 Task: Play online Dominion games in very easy mode.
Action: Mouse moved to (147, 220)
Screenshot: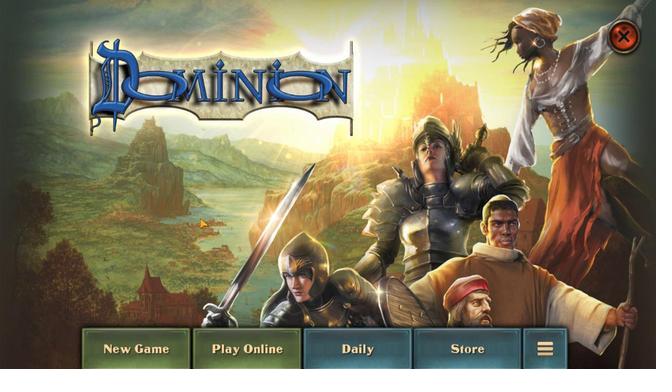 
Action: Mouse pressed left at (147, 220)
Screenshot: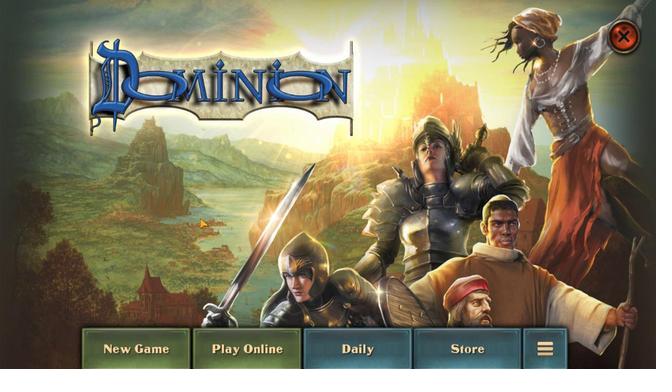 
Action: Mouse moved to (402, 295)
Screenshot: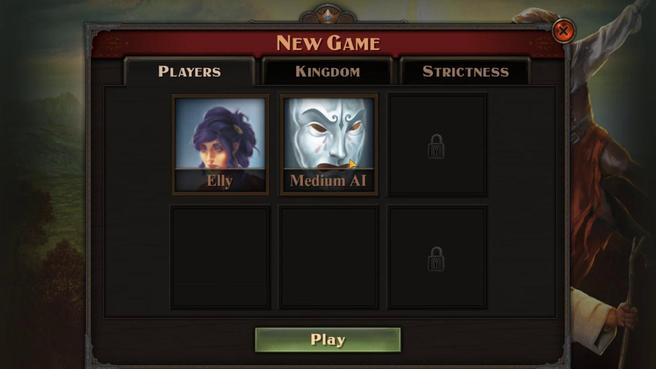 
Action: Mouse pressed left at (402, 295)
Screenshot: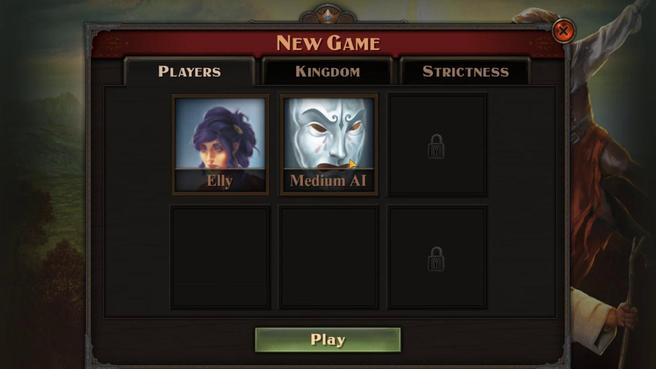 
Action: Mouse moved to (243, 290)
Screenshot: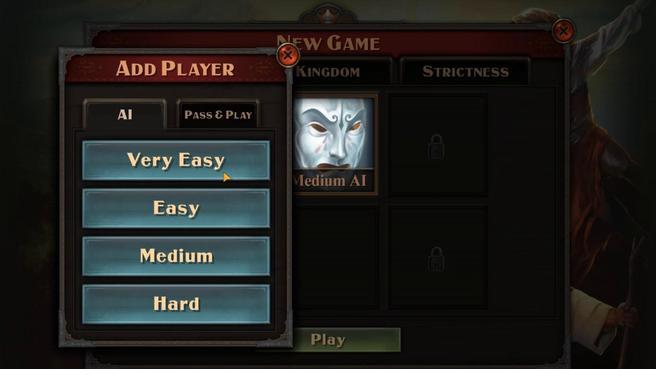
Action: Mouse pressed left at (243, 290)
Screenshot: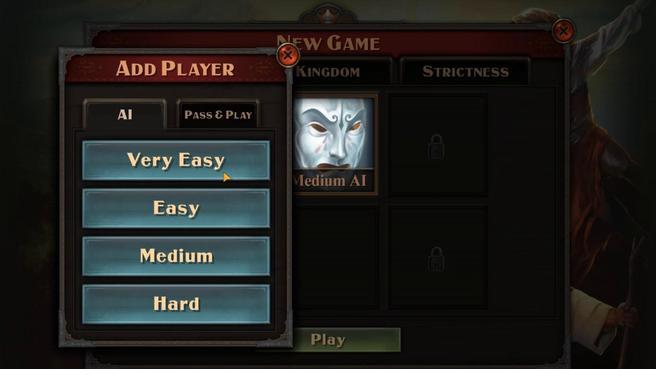 
Action: Mouse moved to (364, 224)
Screenshot: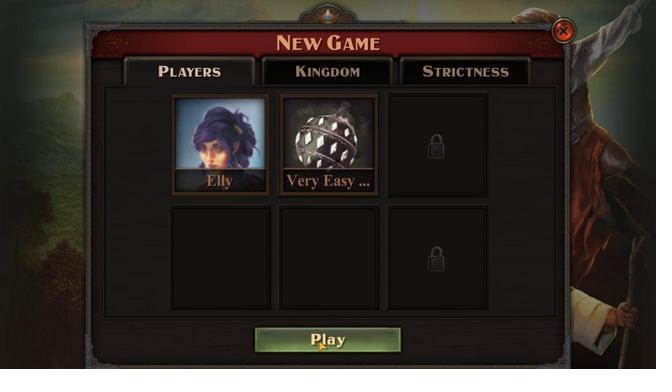 
Action: Mouse pressed left at (364, 224)
Screenshot: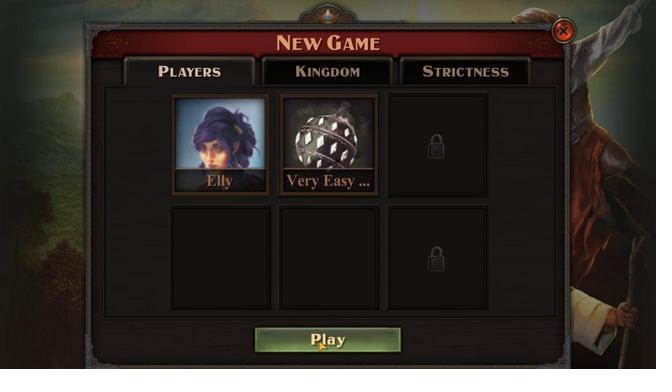 
Action: Mouse moved to (331, 230)
Screenshot: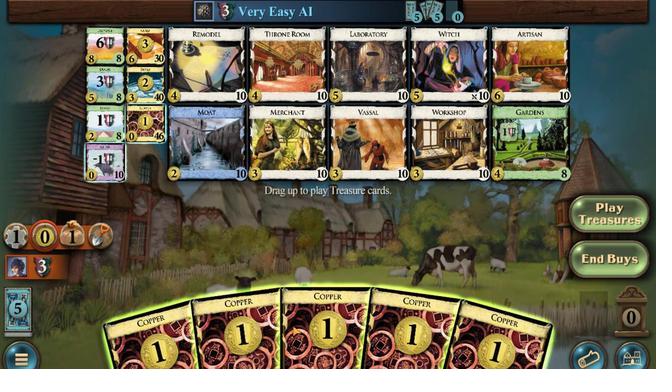 
Action: Mouse pressed left at (331, 230)
Screenshot: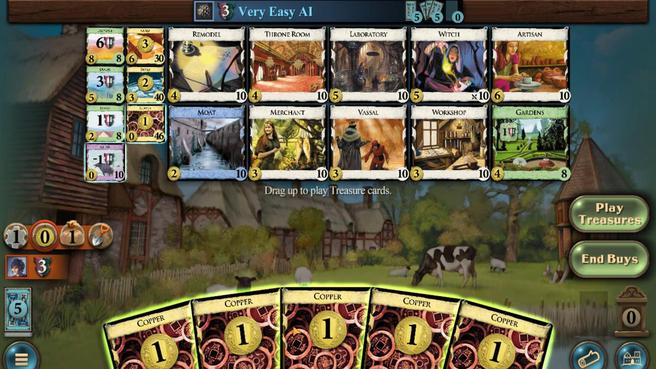 
Action: Mouse moved to (299, 227)
Screenshot: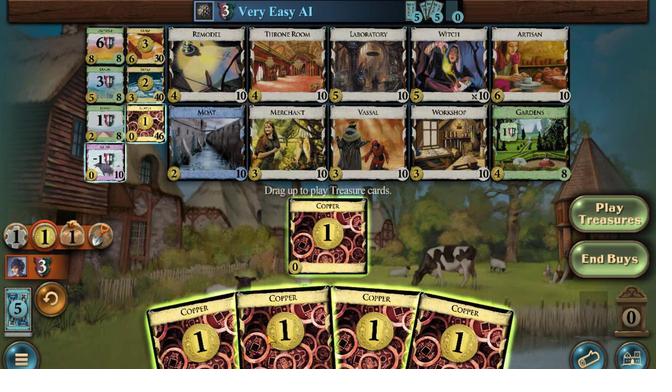 
Action: Mouse pressed left at (299, 227)
Screenshot: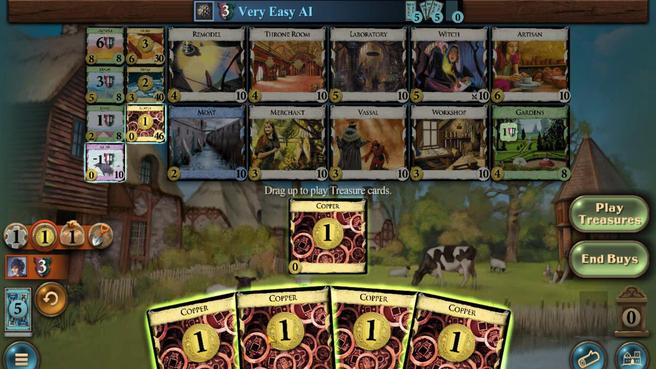 
Action: Mouse moved to (270, 227)
Screenshot: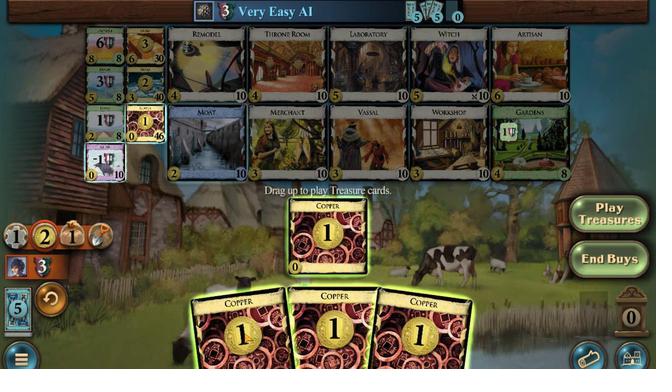 
Action: Mouse pressed left at (270, 227)
Screenshot: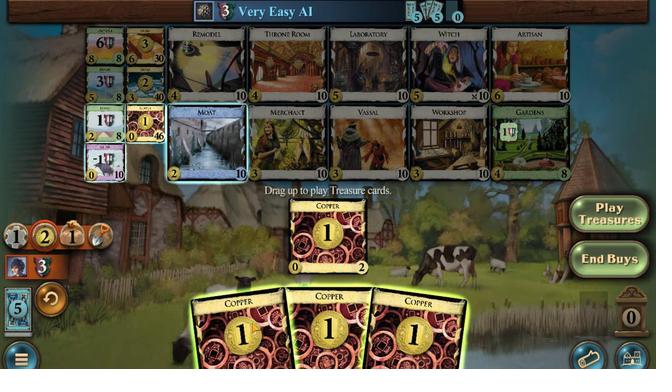 
Action: Mouse moved to (422, 305)
Screenshot: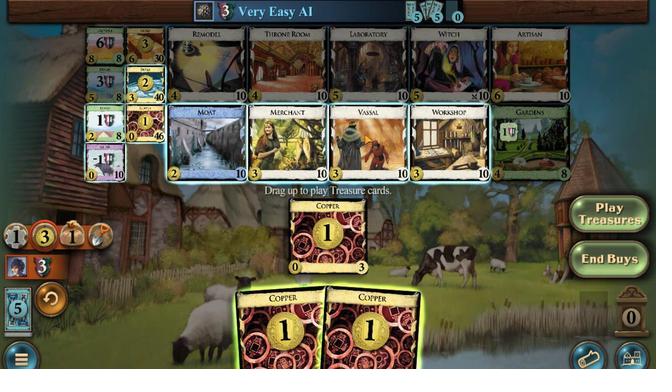 
Action: Mouse pressed left at (422, 305)
Screenshot: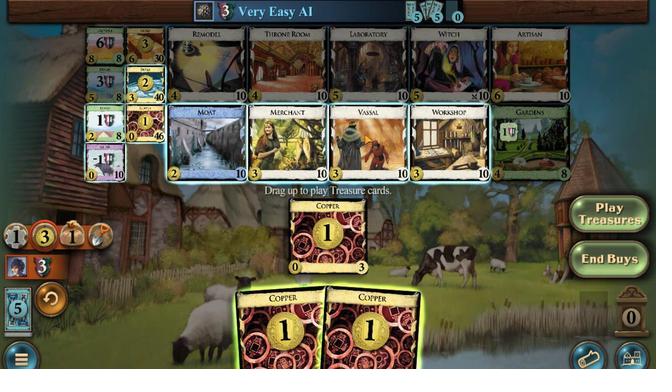 
Action: Mouse moved to (241, 232)
Screenshot: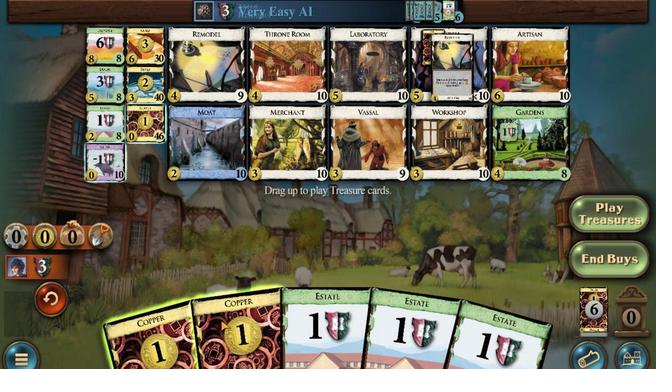 
Action: Mouse pressed left at (241, 232)
Screenshot: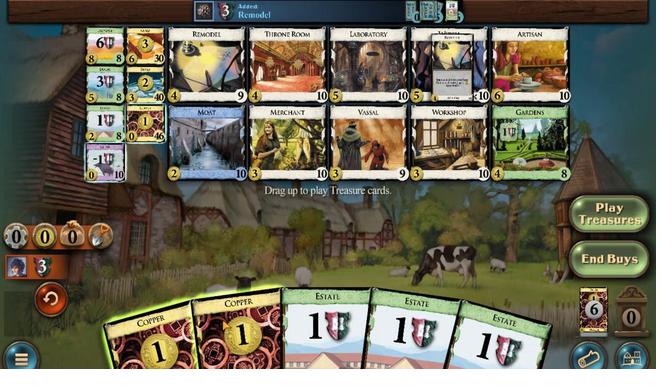 
Action: Mouse moved to (205, 219)
Screenshot: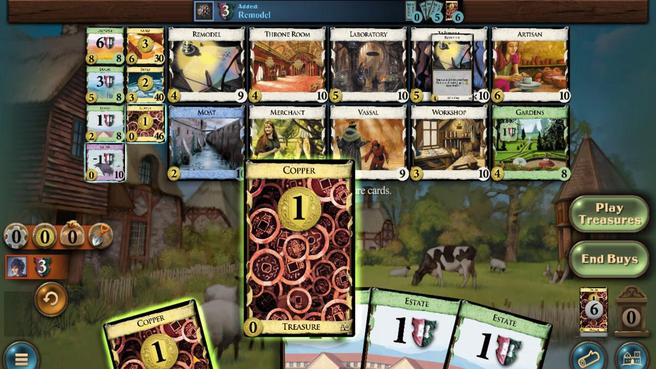 
Action: Mouse pressed left at (205, 219)
Screenshot: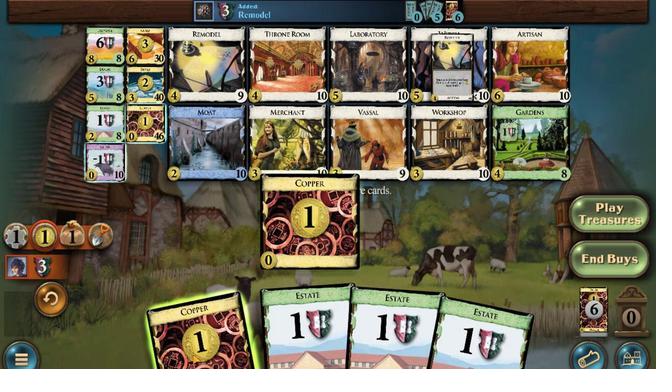 
Action: Mouse moved to (260, 297)
Screenshot: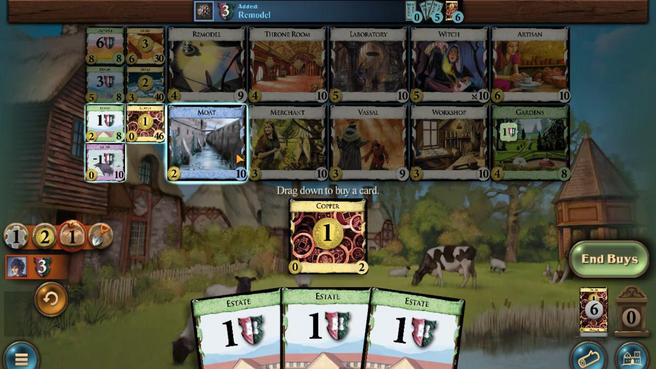 
Action: Mouse pressed left at (260, 297)
Screenshot: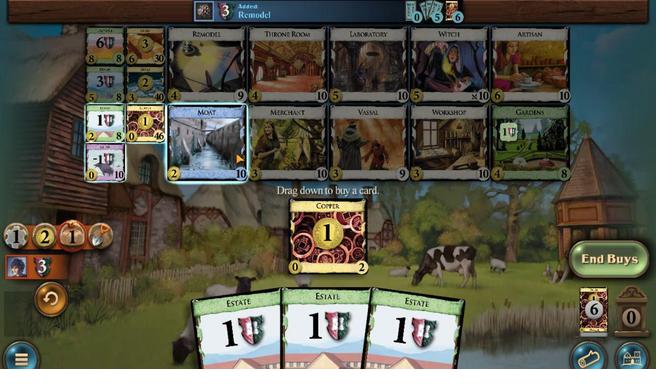 
Action: Mouse moved to (334, 218)
Screenshot: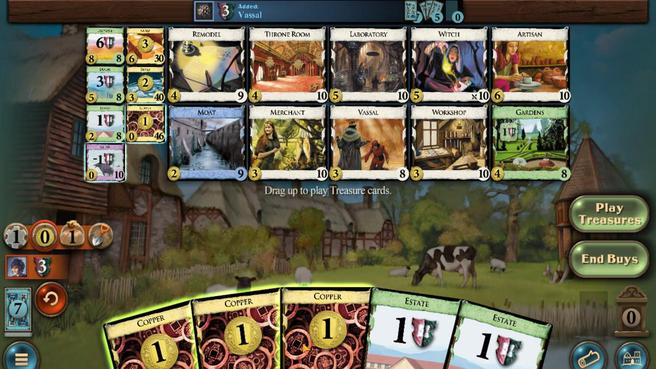 
Action: Mouse pressed left at (334, 218)
Screenshot: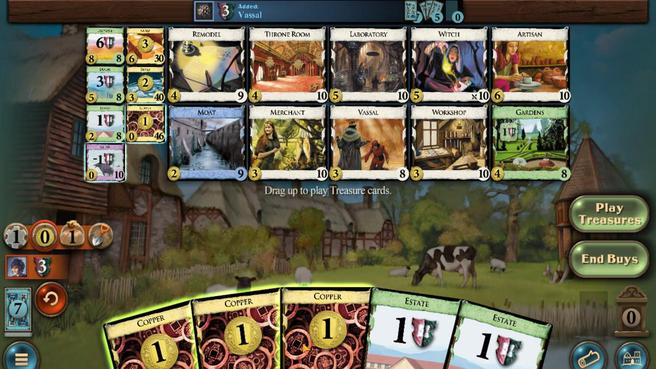 
Action: Mouse moved to (320, 226)
Screenshot: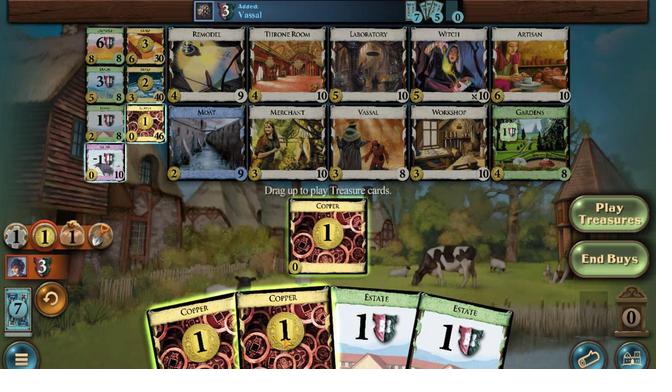 
Action: Mouse pressed left at (320, 226)
Screenshot: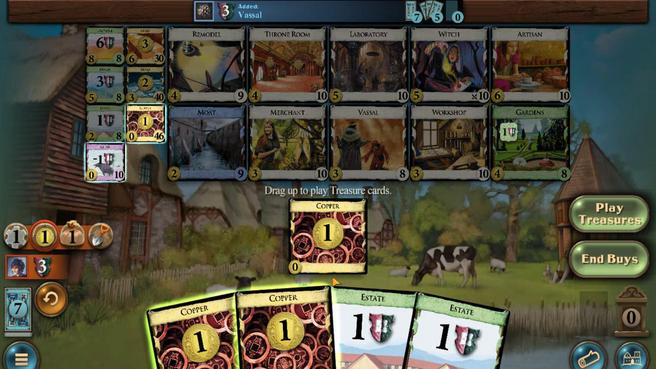 
Action: Mouse moved to (244, 221)
Screenshot: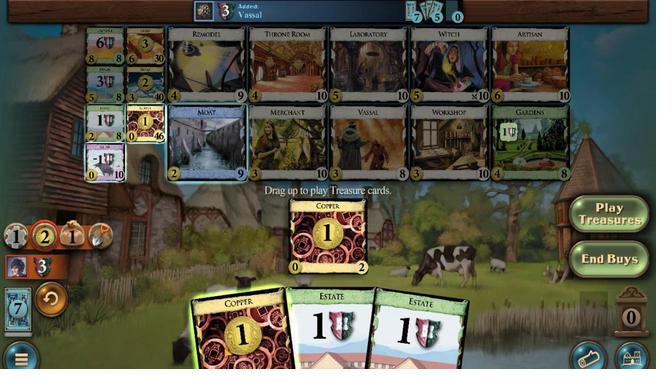 
Action: Mouse pressed left at (244, 221)
Screenshot: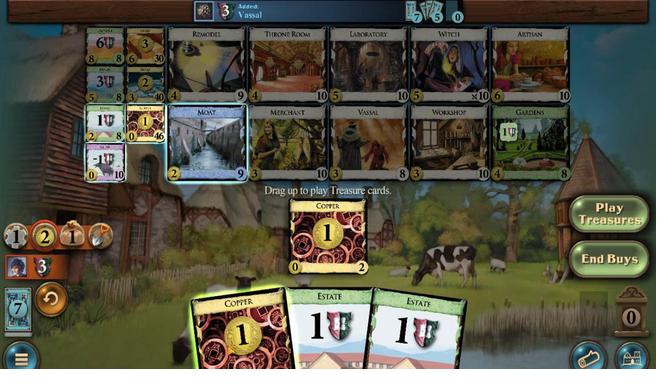 
Action: Mouse moved to (424, 304)
Screenshot: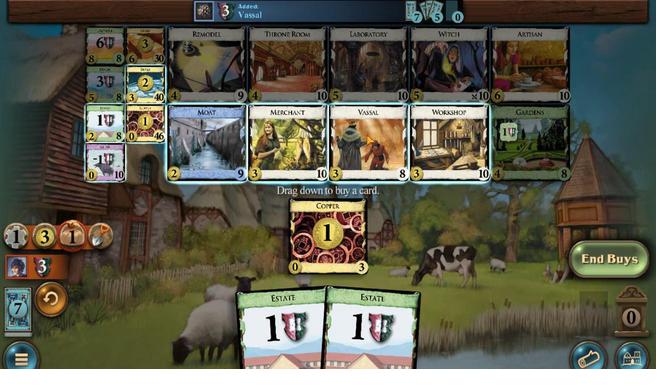 
Action: Mouse pressed left at (424, 304)
Screenshot: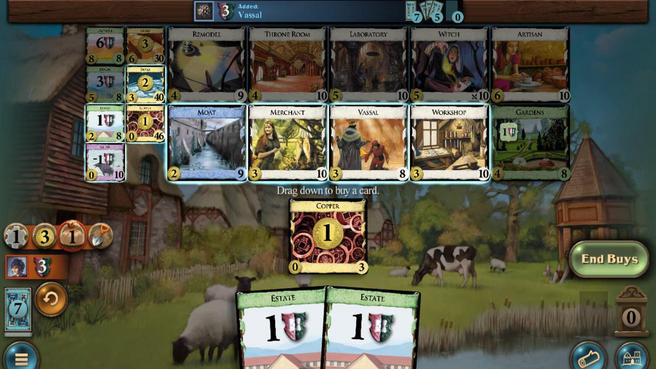 
Action: Mouse moved to (215, 229)
Screenshot: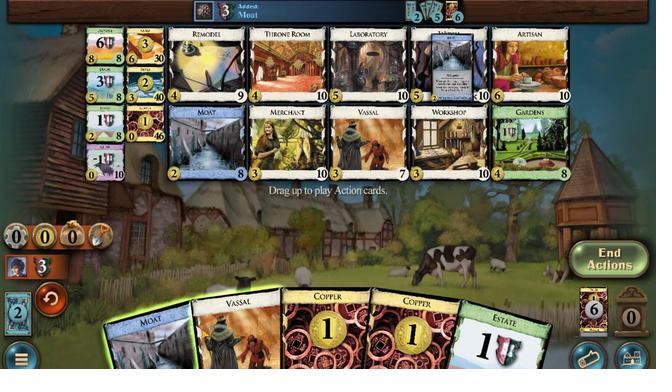 
Action: Mouse pressed left at (215, 229)
Screenshot: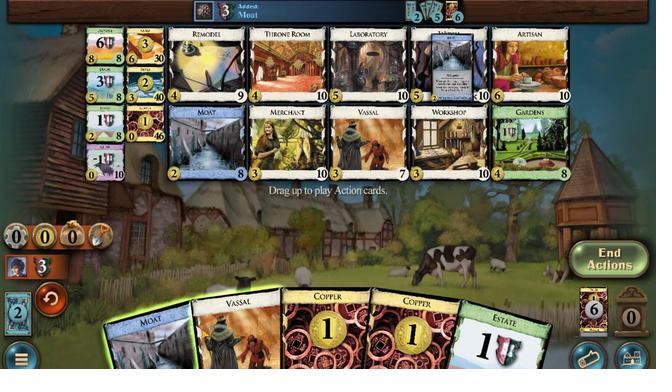 
Action: Mouse moved to (287, 227)
Screenshot: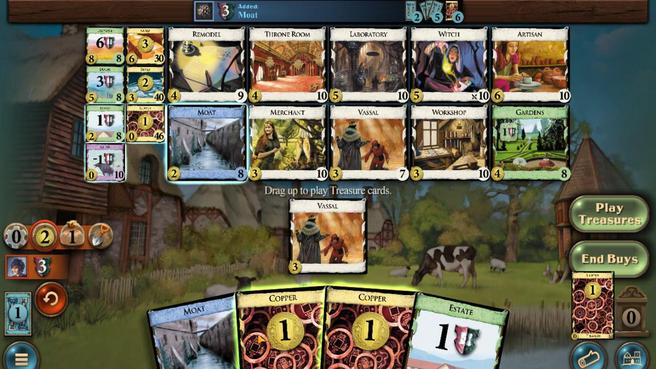 
Action: Mouse pressed left at (287, 227)
Screenshot: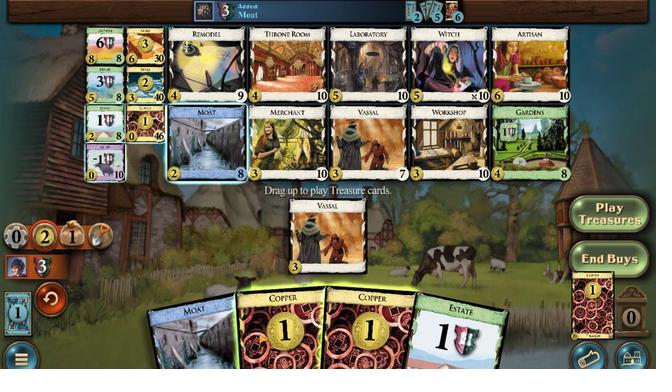 
Action: Mouse moved to (367, 227)
Screenshot: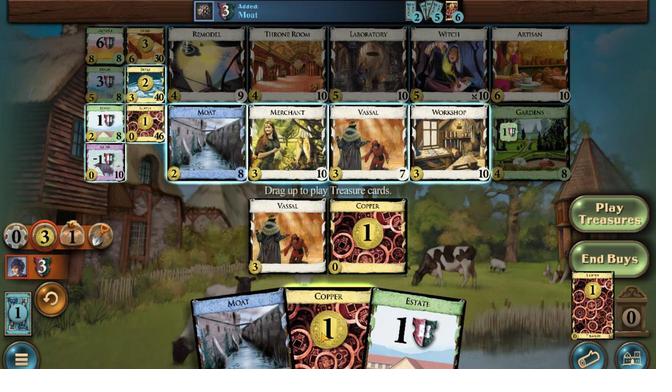 
Action: Mouse pressed left at (367, 227)
Screenshot: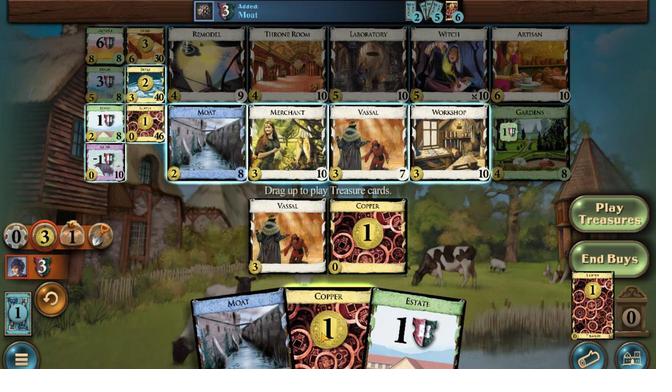 
Action: Mouse moved to (519, 304)
Screenshot: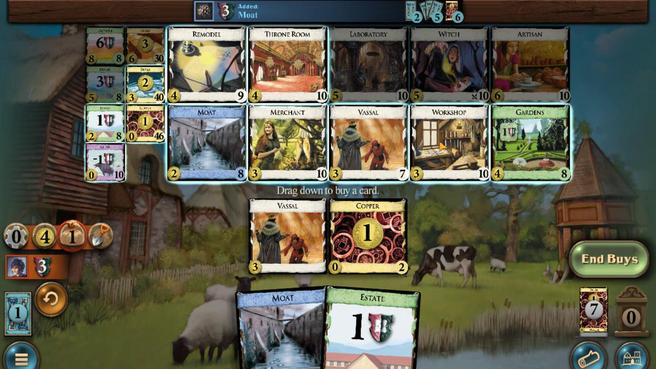 
Action: Mouse pressed left at (519, 304)
Screenshot: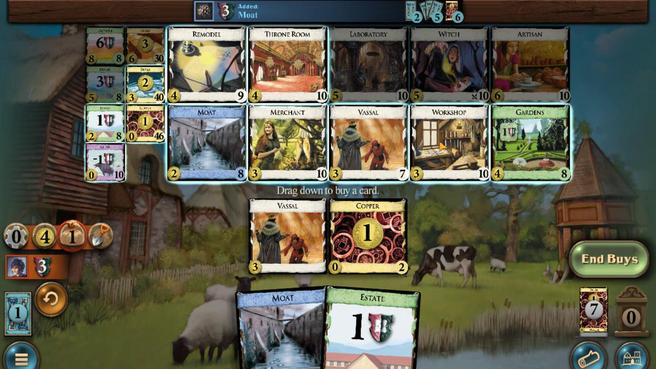 
Action: Mouse moved to (222, 224)
Screenshot: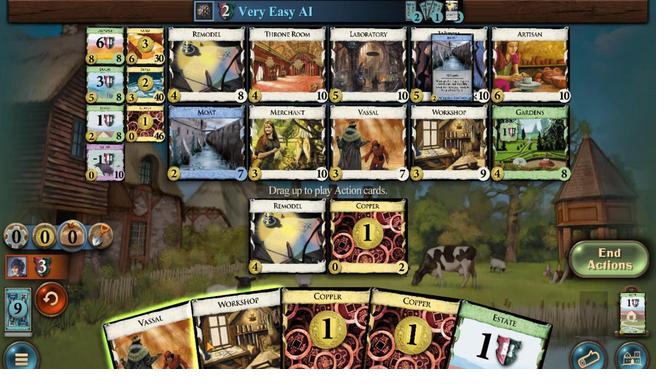 
Action: Mouse pressed left at (222, 224)
Screenshot: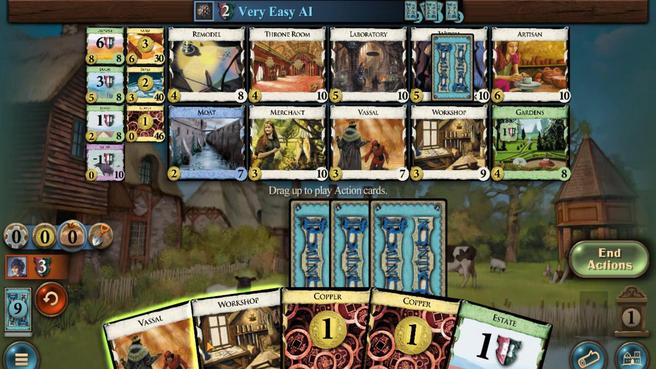 
Action: Mouse moved to (230, 335)
Screenshot: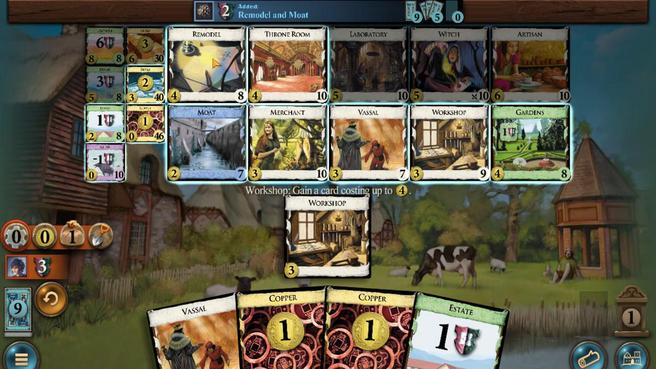 
Action: Mouse pressed left at (230, 335)
Screenshot: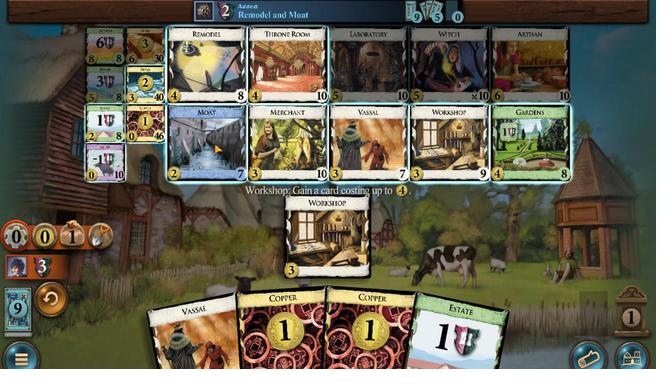
Action: Mouse moved to (304, 217)
Screenshot: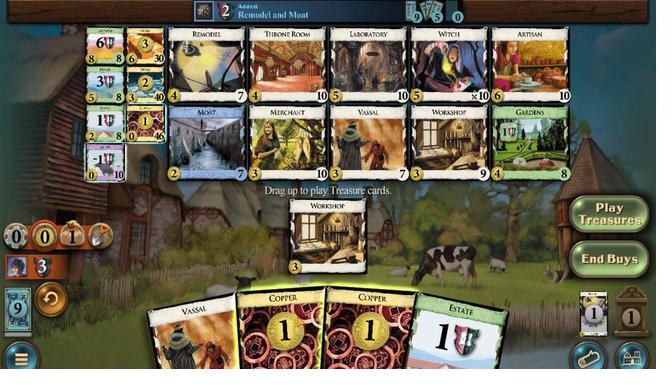 
Action: Mouse pressed left at (304, 217)
Screenshot: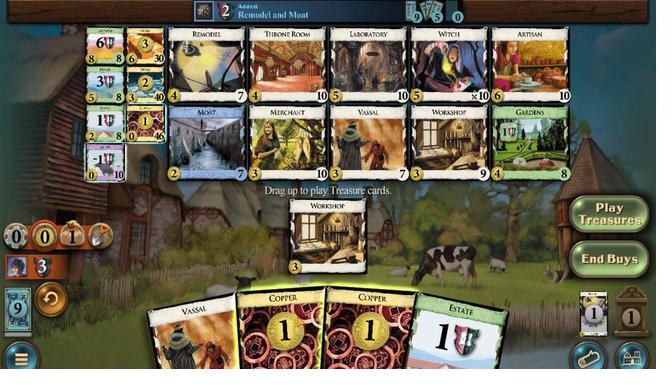 
Action: Mouse moved to (406, 214)
Screenshot: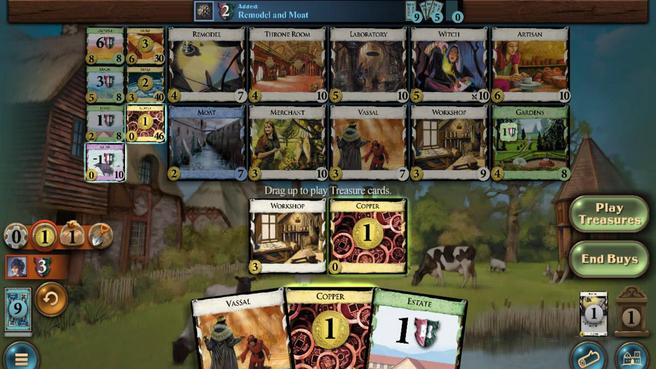 
Action: Mouse pressed left at (406, 214)
Screenshot: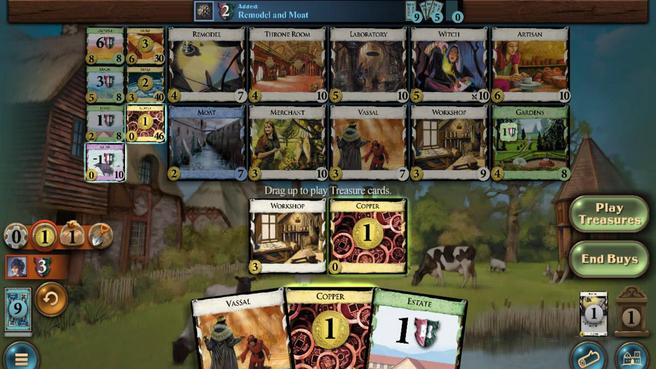 
Action: Mouse moved to (255, 301)
Screenshot: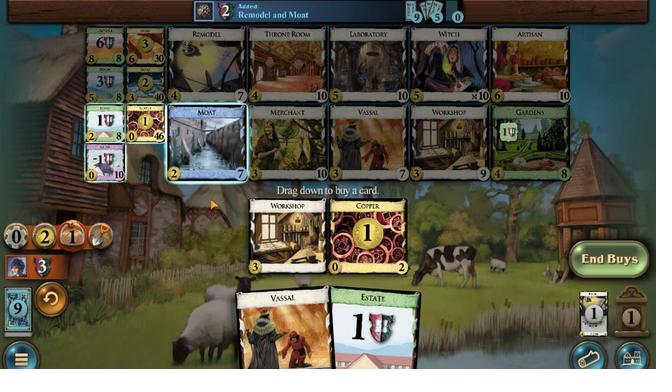 
Action: Mouse pressed left at (255, 301)
Screenshot: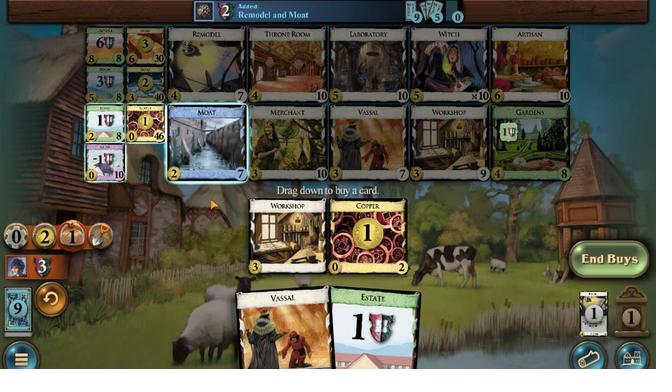 
Action: Mouse moved to (212, 308)
Screenshot: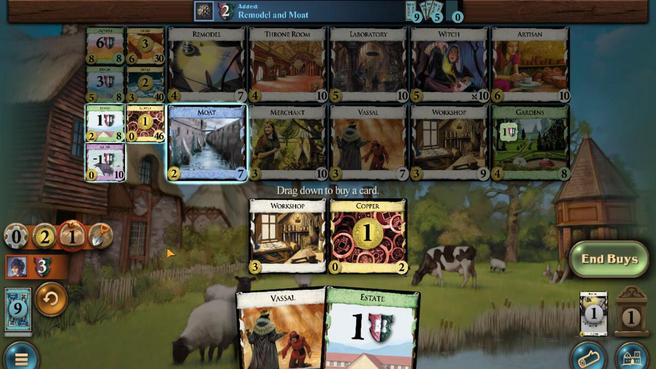 
Action: Mouse pressed left at (212, 308)
Screenshot: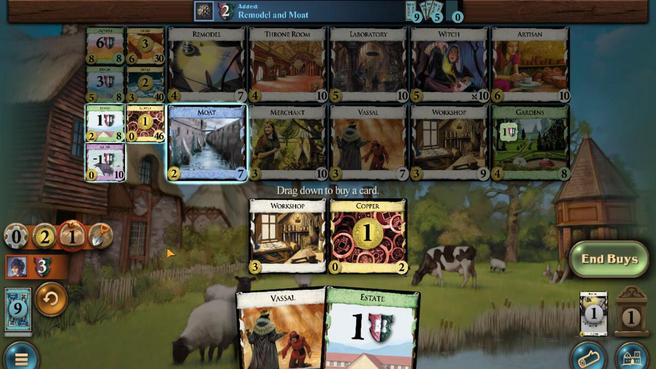 
Action: Mouse moved to (179, 225)
Screenshot: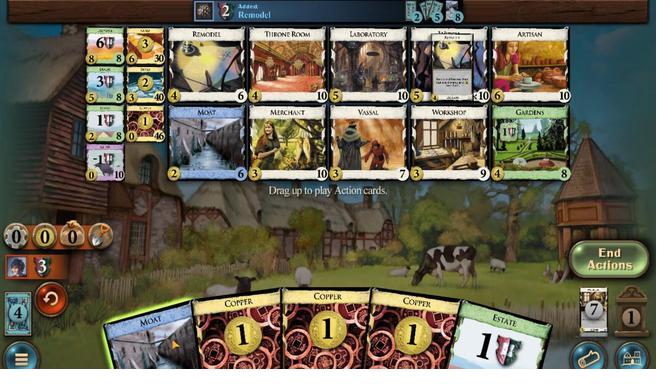 
Action: Mouse pressed left at (179, 225)
Screenshot: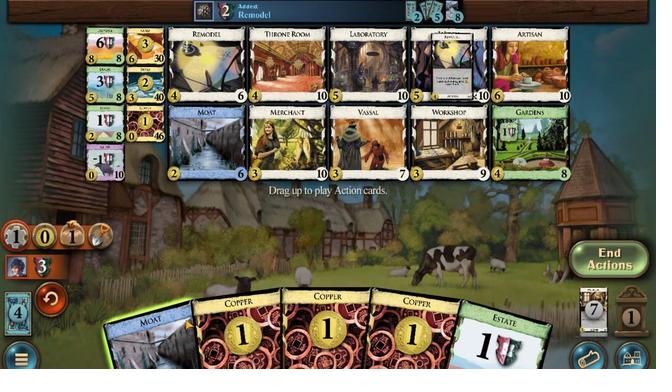 
Action: Mouse moved to (357, 223)
Screenshot: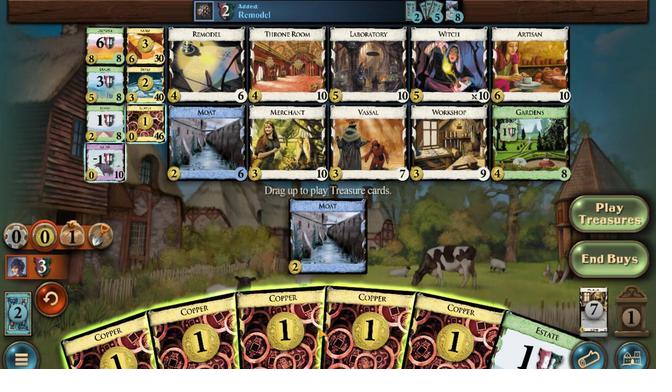 
Action: Mouse pressed left at (356, 223)
Screenshot: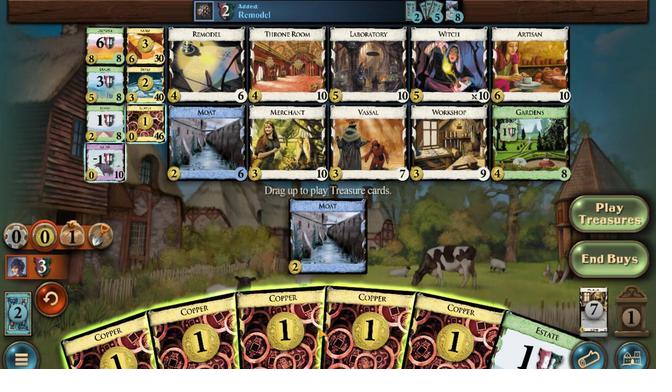 
Action: Mouse moved to (399, 236)
Screenshot: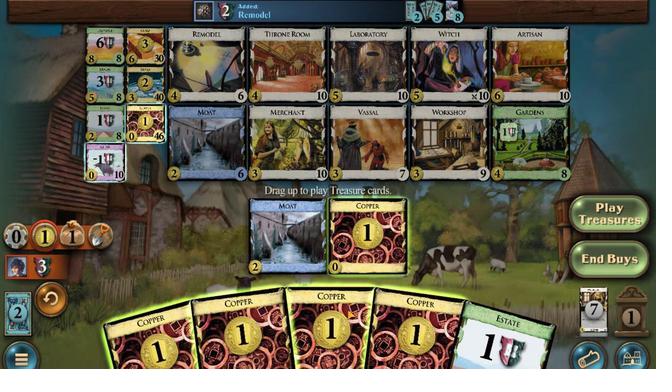 
Action: Mouse pressed left at (399, 236)
Screenshot: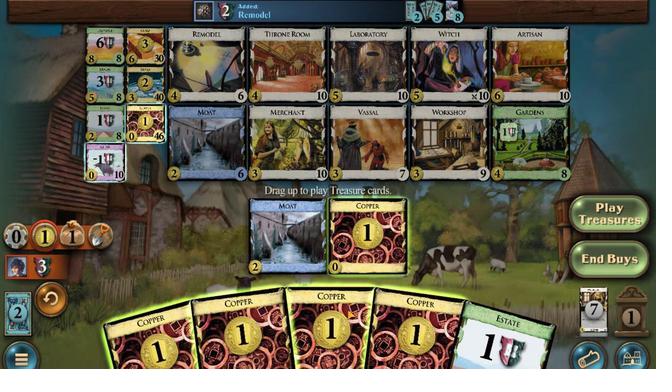 
Action: Mouse moved to (341, 216)
Screenshot: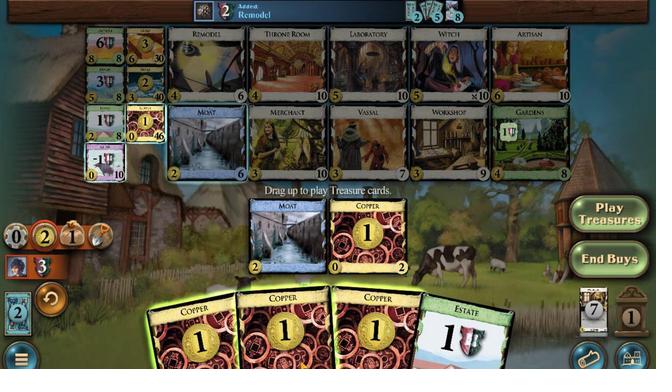
Action: Mouse pressed left at (341, 216)
Screenshot: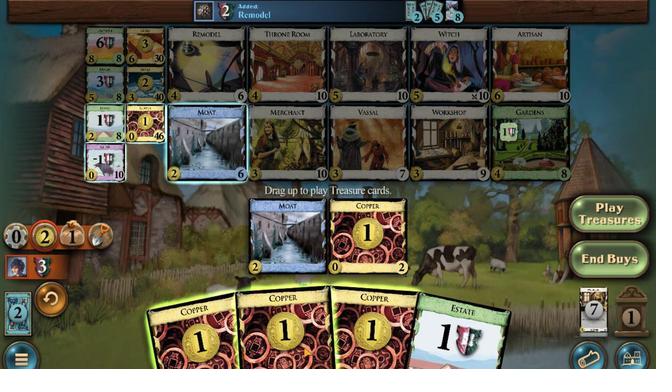 
Action: Mouse moved to (280, 230)
Screenshot: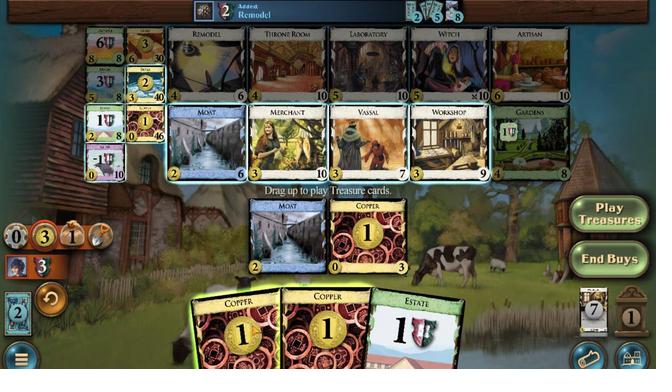 
Action: Mouse pressed left at (280, 230)
Screenshot: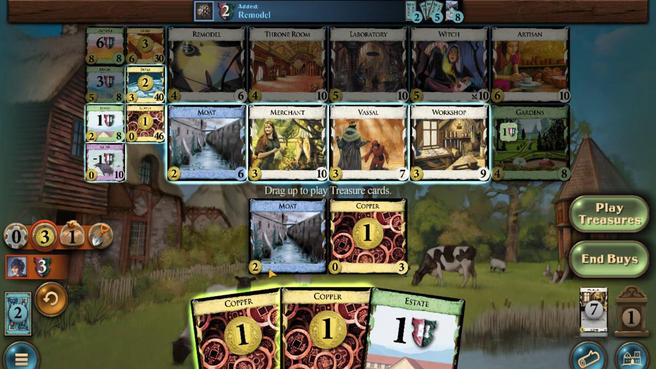 
Action: Mouse moved to (433, 305)
Screenshot: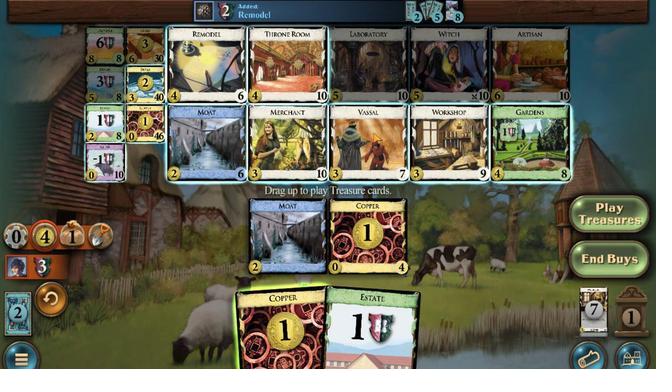 
Action: Mouse pressed left at (433, 305)
Screenshot: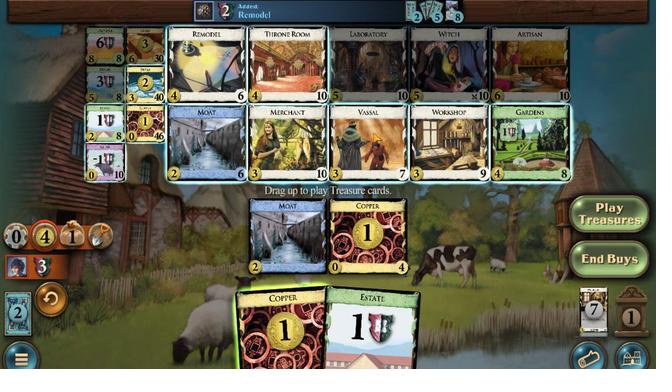 
Action: Mouse moved to (158, 221)
Screenshot: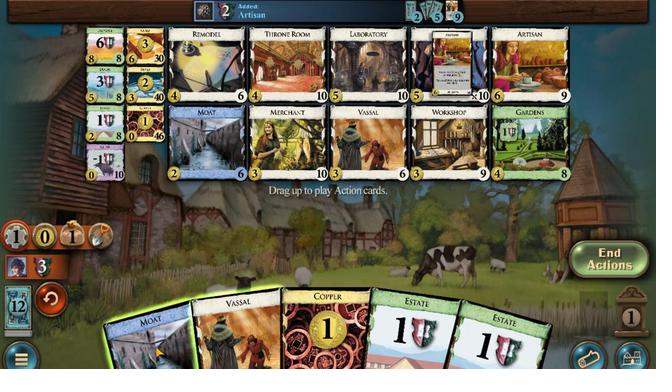 
Action: Mouse pressed left at (158, 221)
Screenshot: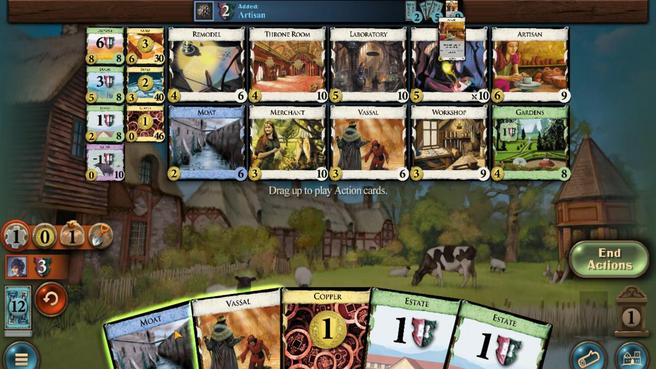 
Action: Mouse moved to (208, 228)
Screenshot: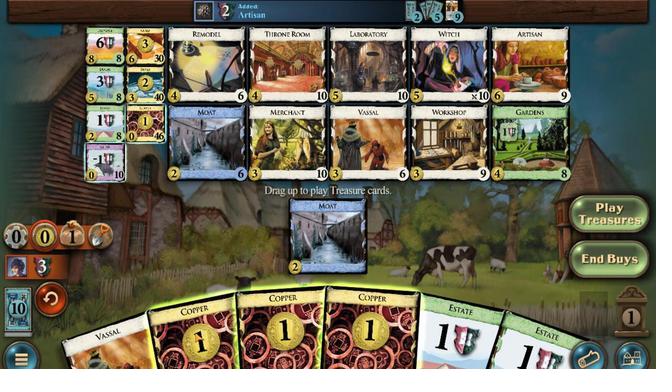 
Action: Mouse pressed left at (208, 228)
Screenshot: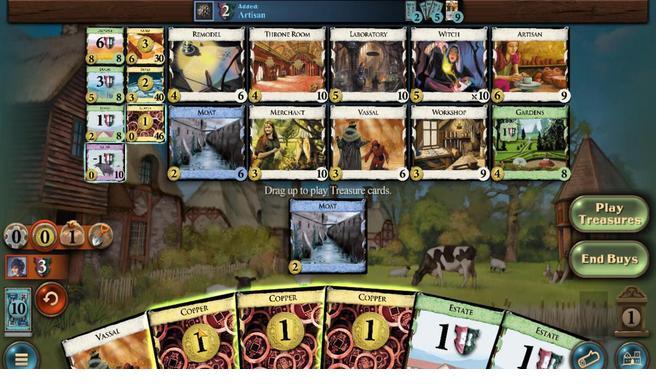 
Action: Mouse moved to (299, 234)
Screenshot: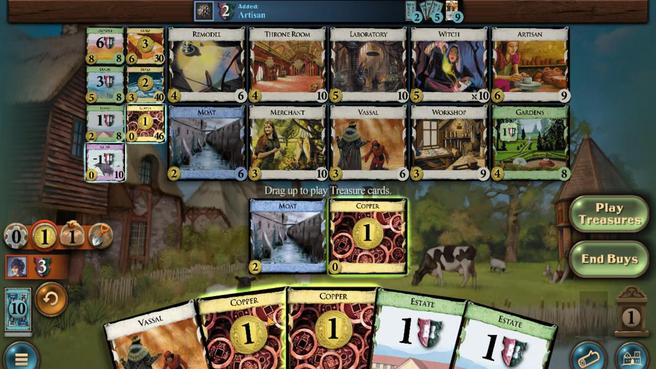 
Action: Mouse pressed left at (299, 234)
Screenshot: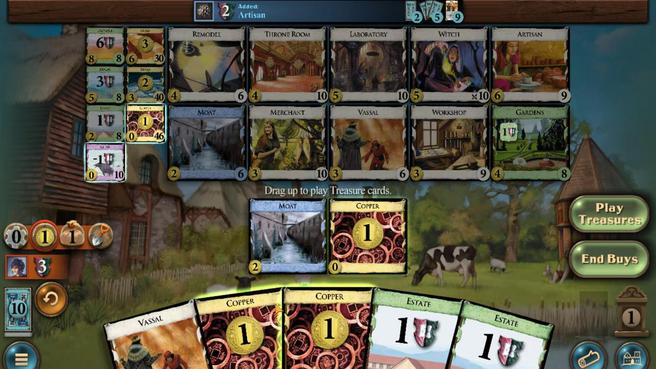 
Action: Mouse moved to (328, 222)
Screenshot: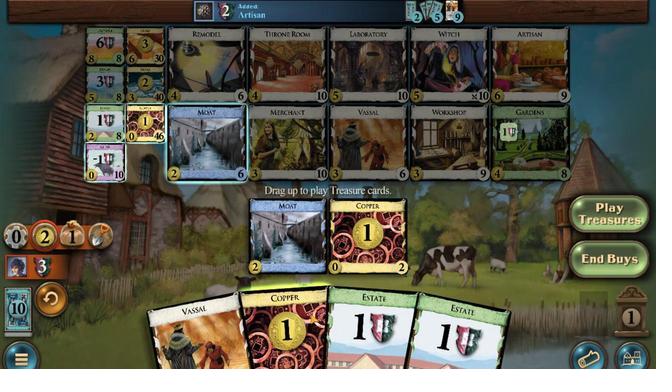 
Action: Mouse pressed left at (328, 222)
Screenshot: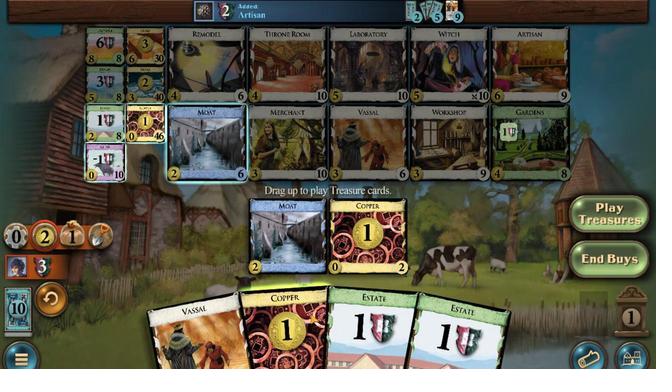 
Action: Mouse moved to (148, 325)
Screenshot: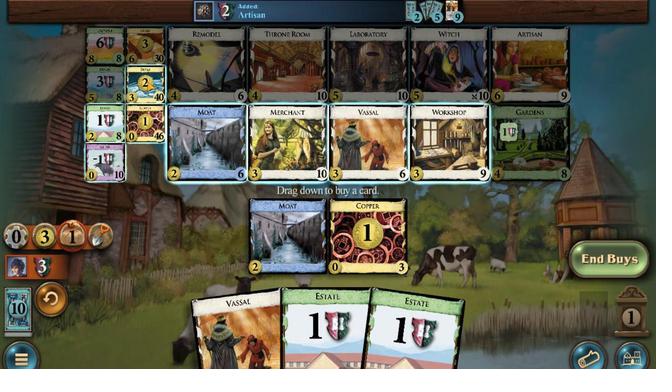 
Action: Mouse pressed left at (148, 325)
Screenshot: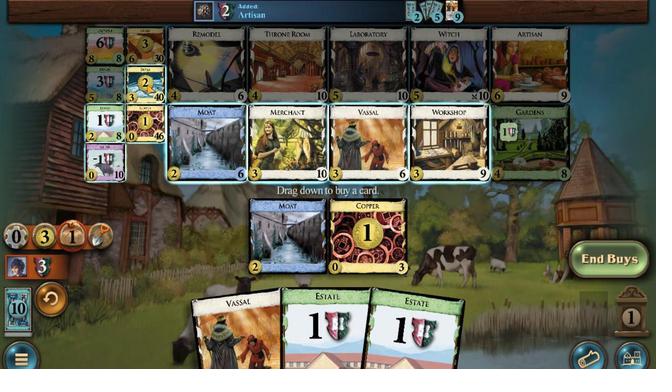 
Action: Mouse moved to (253, 227)
Screenshot: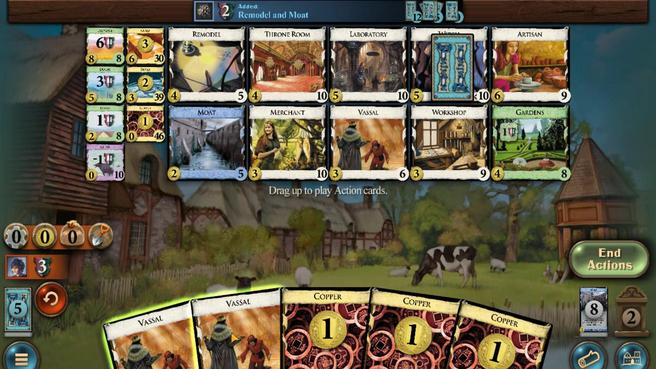 
Action: Mouse pressed left at (253, 227)
Screenshot: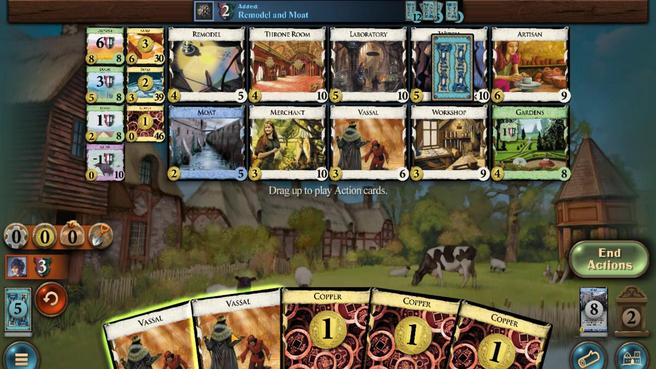 
Action: Mouse moved to (293, 228)
Screenshot: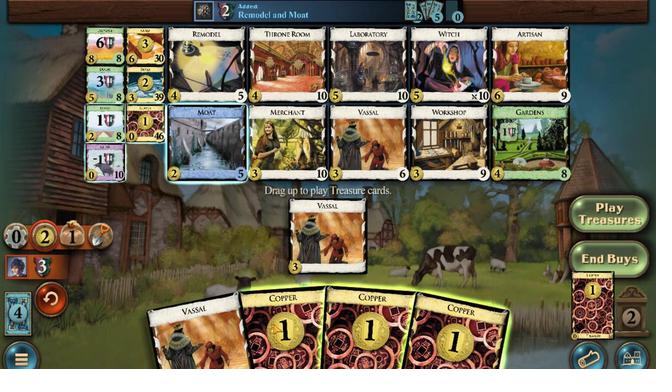 
Action: Mouse pressed left at (293, 228)
Screenshot: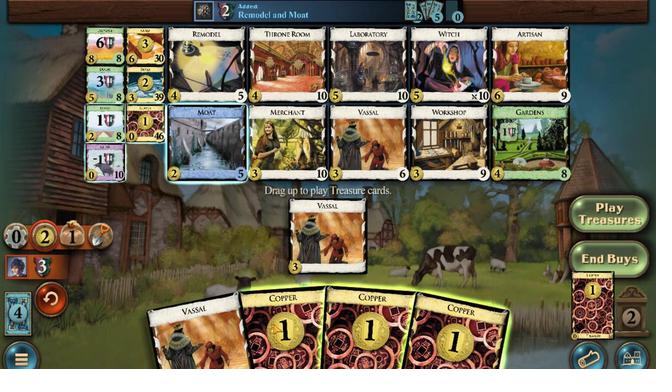 
Action: Mouse moved to (356, 228)
Screenshot: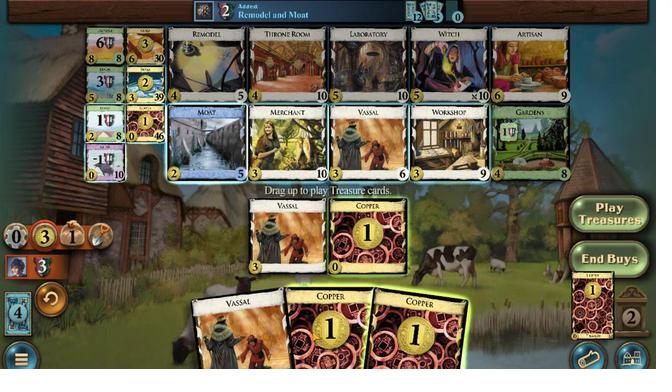 
Action: Mouse pressed left at (356, 228)
Screenshot: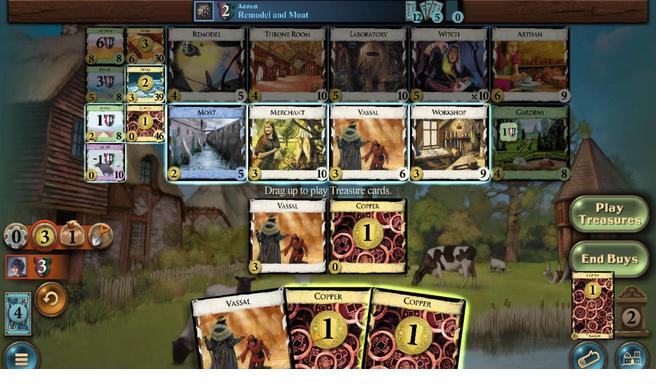
Action: Mouse moved to (513, 304)
Screenshot: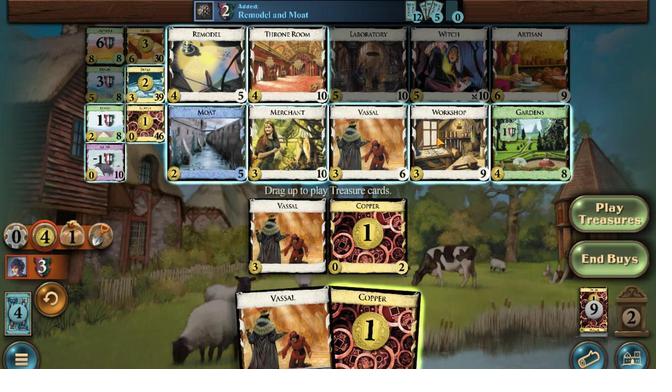 
Action: Mouse pressed left at (513, 304)
Screenshot: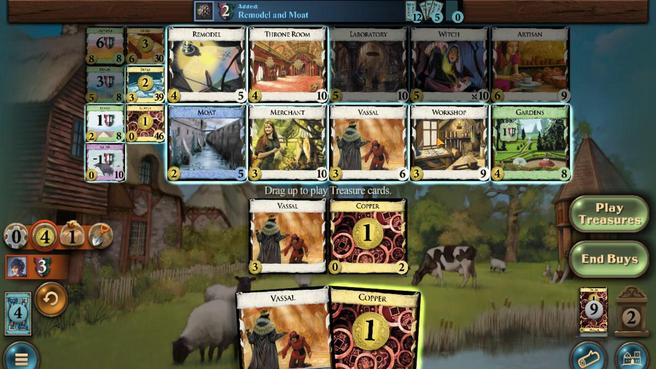 
Action: Mouse moved to (156, 222)
Screenshot: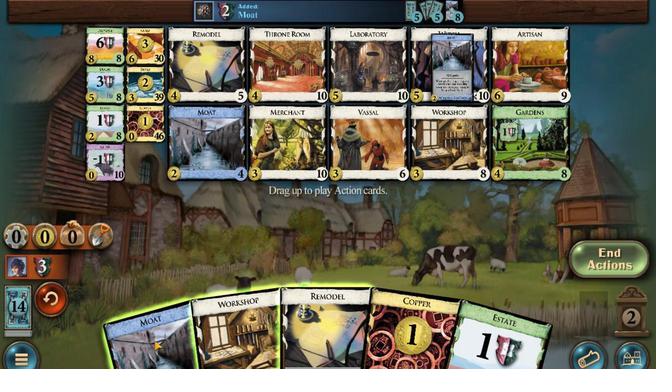 
Action: Mouse pressed left at (156, 222)
Screenshot: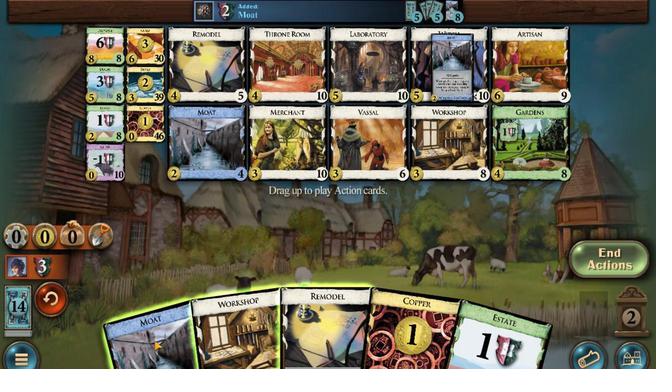 
Action: Mouse moved to (410, 222)
Screenshot: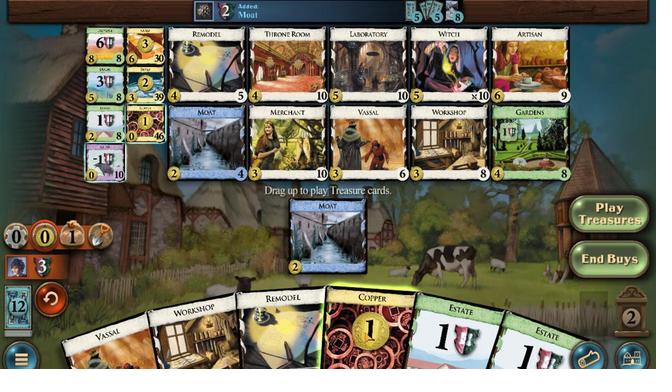 
Action: Mouse pressed left at (410, 222)
Screenshot: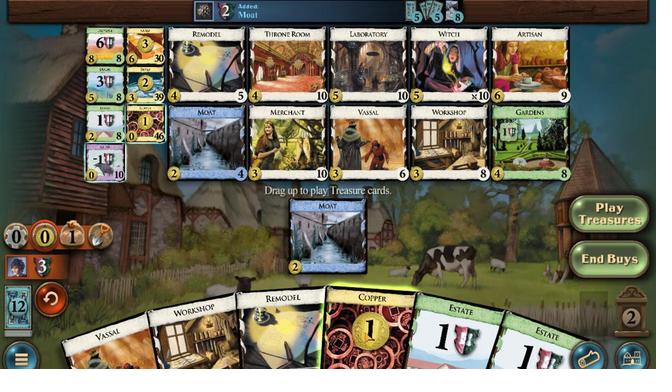 
Action: Mouse moved to (143, 310)
Screenshot: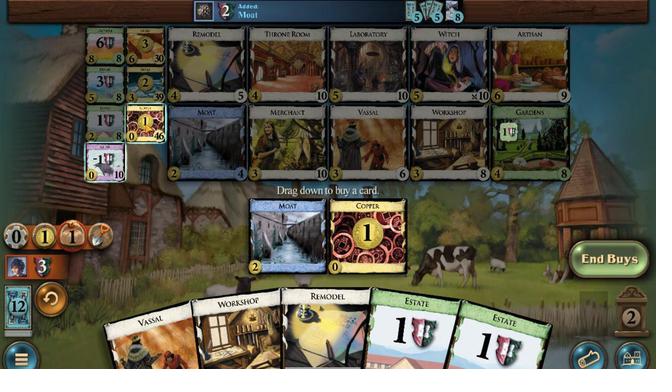 
Action: Mouse pressed left at (143, 310)
Screenshot: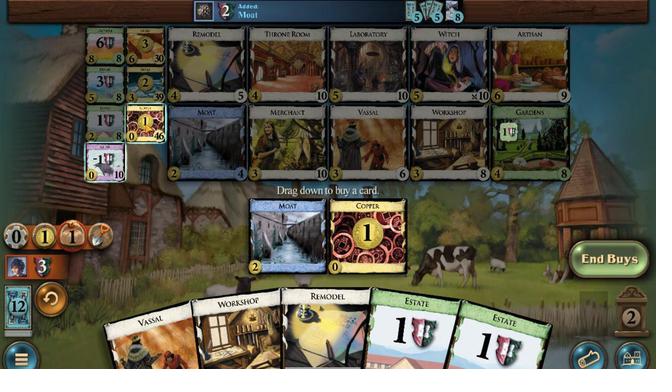 
Action: Mouse moved to (369, 221)
Screenshot: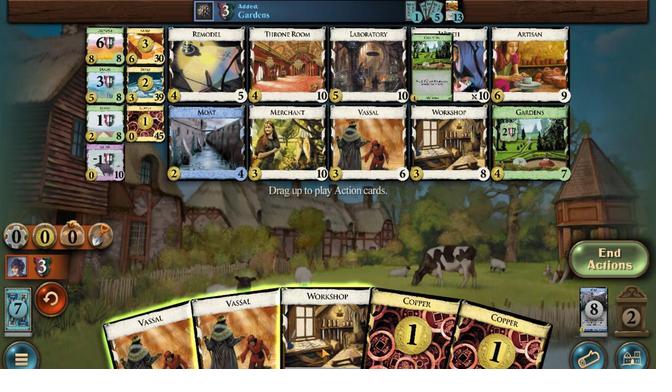 
Action: Mouse pressed left at (369, 221)
Screenshot: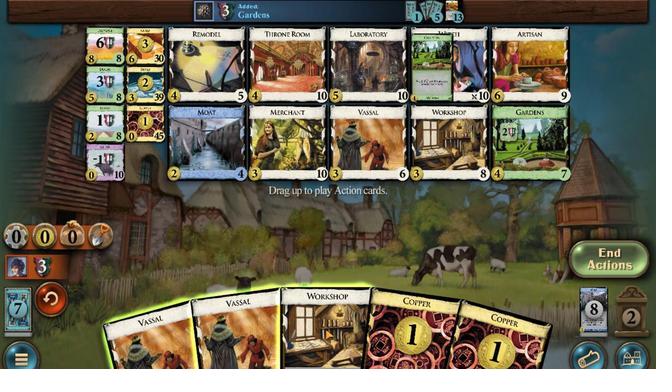 
Action: Mouse moved to (144, 325)
Screenshot: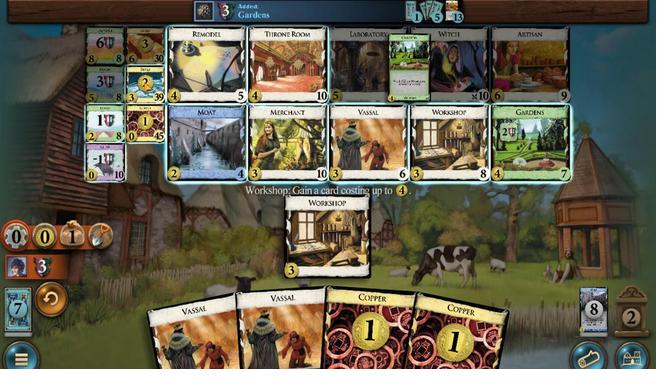 
Action: Mouse pressed left at (144, 325)
Screenshot: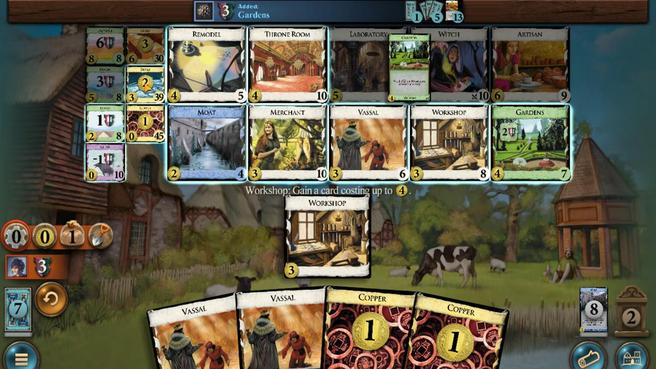 
Action: Mouse moved to (413, 221)
Screenshot: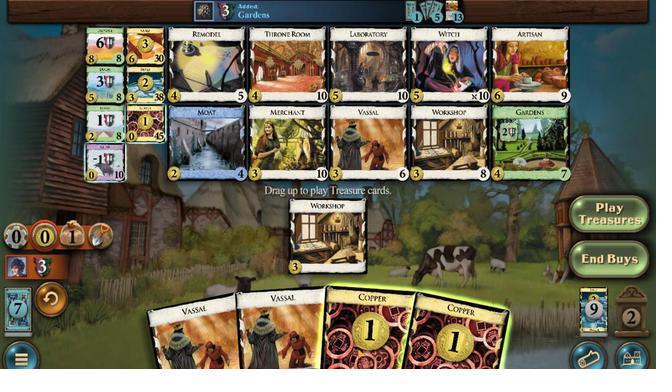 
Action: Mouse pressed left at (413, 221)
Screenshot: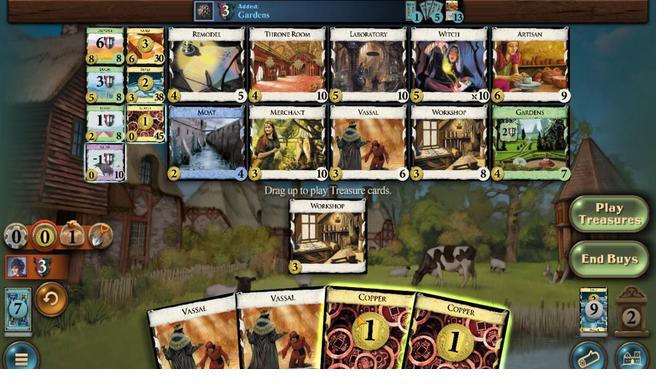 
Action: Mouse moved to (443, 221)
Screenshot: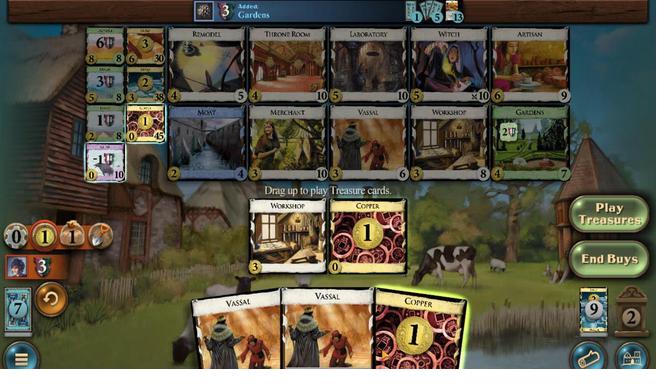 
Action: Mouse pressed left at (443, 221)
Screenshot: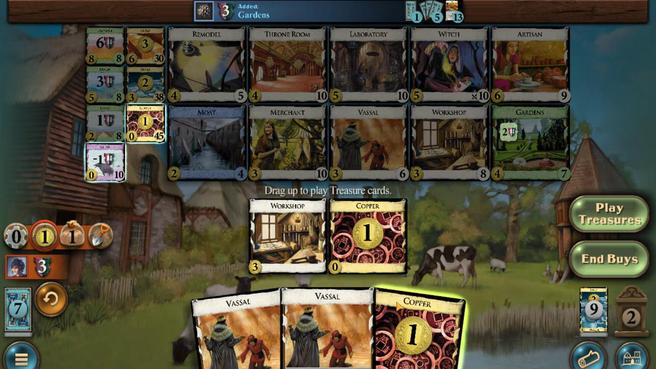 
Action: Mouse moved to (200, 308)
Screenshot: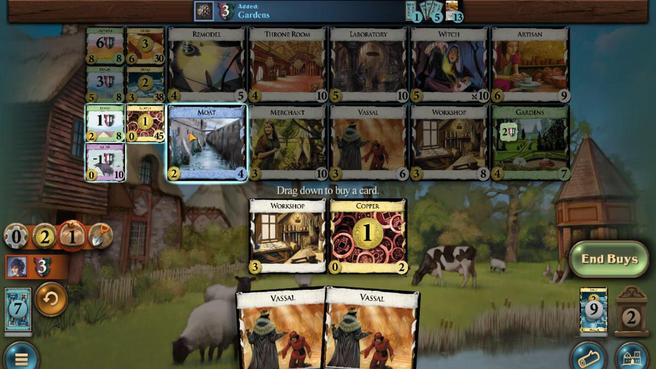
Action: Mouse pressed left at (200, 308)
Screenshot: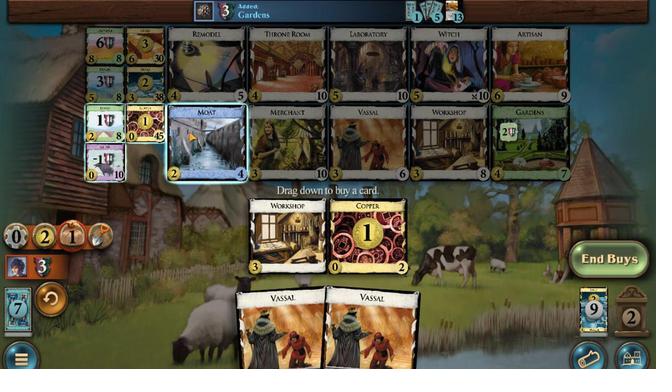 
Action: Mouse moved to (160, 226)
Screenshot: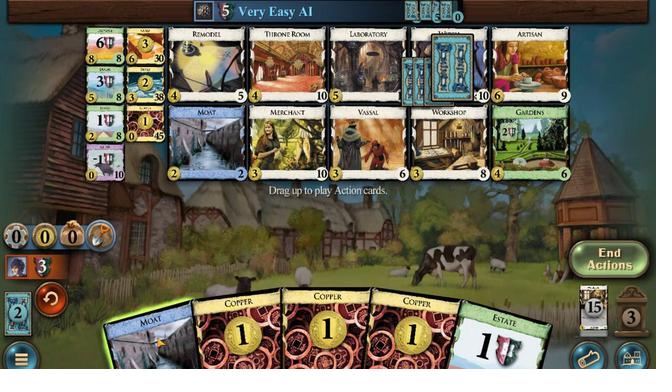 
Action: Mouse pressed left at (160, 226)
Screenshot: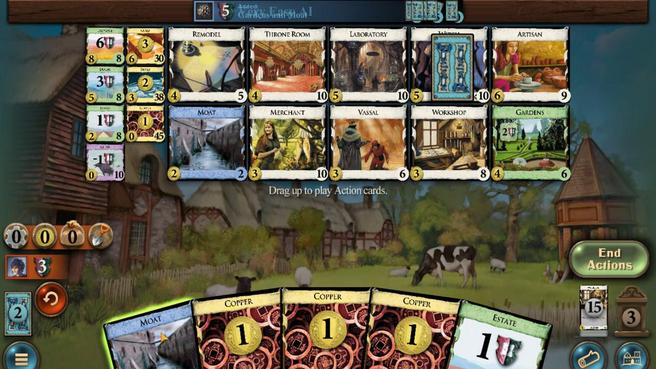
Action: Mouse moved to (503, 215)
Screenshot: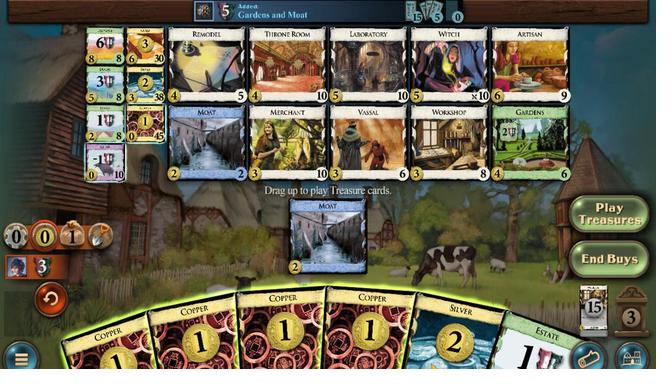 
Action: Mouse pressed left at (503, 215)
Screenshot: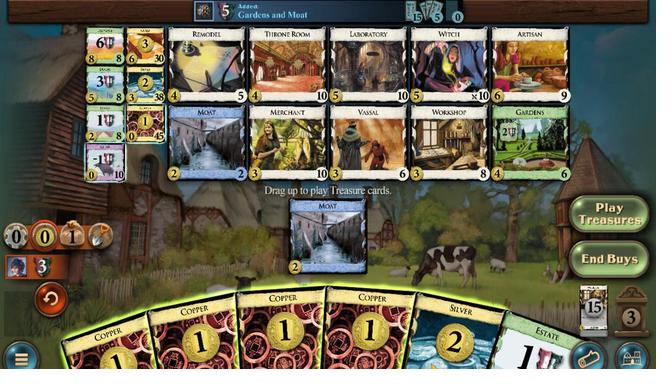 
Action: Mouse moved to (458, 220)
Screenshot: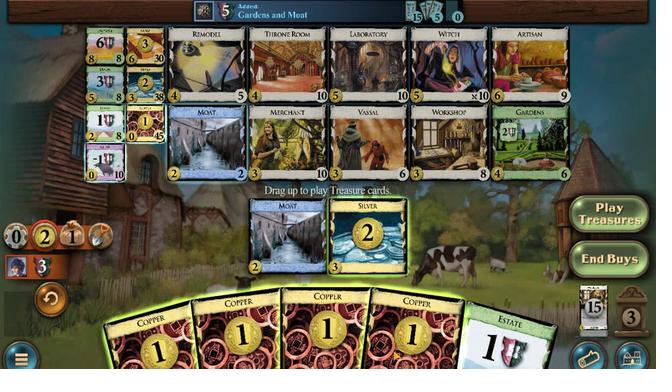 
Action: Mouse pressed left at (458, 220)
Screenshot: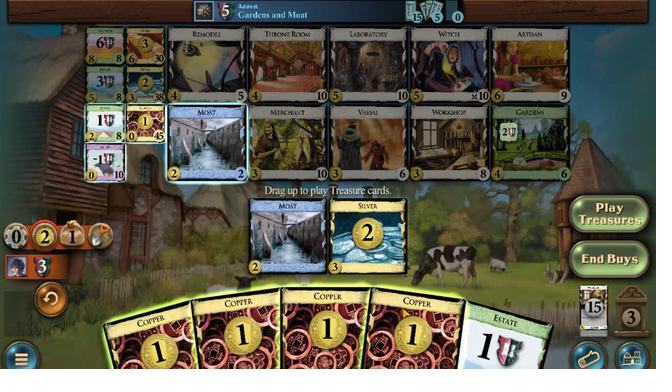 
Action: Mouse moved to (416, 224)
Screenshot: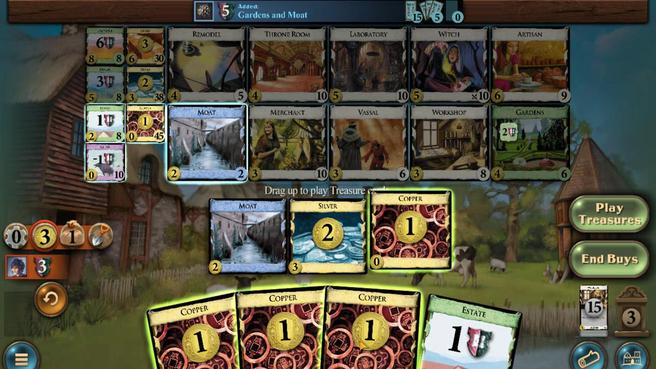 
Action: Mouse pressed left at (416, 224)
Screenshot: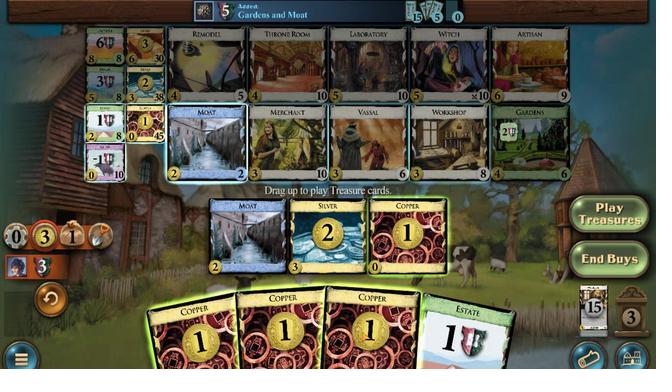 
Action: Mouse moved to (331, 221)
Screenshot: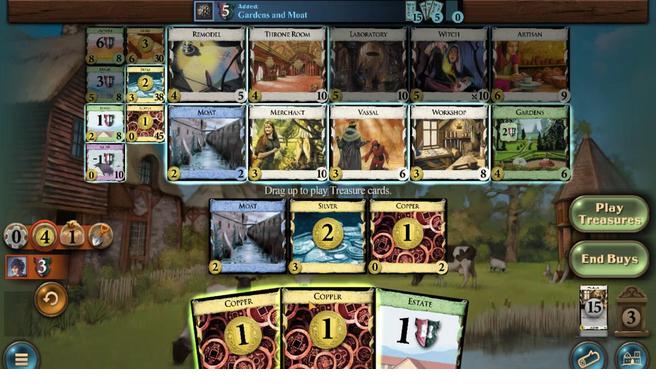
Action: Mouse pressed left at (331, 221)
Screenshot: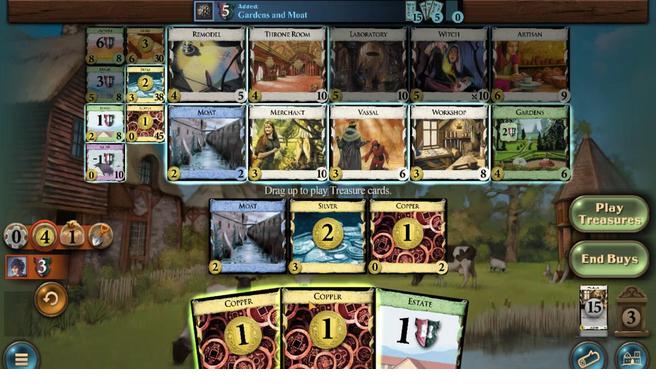 
Action: Mouse moved to (295, 225)
Screenshot: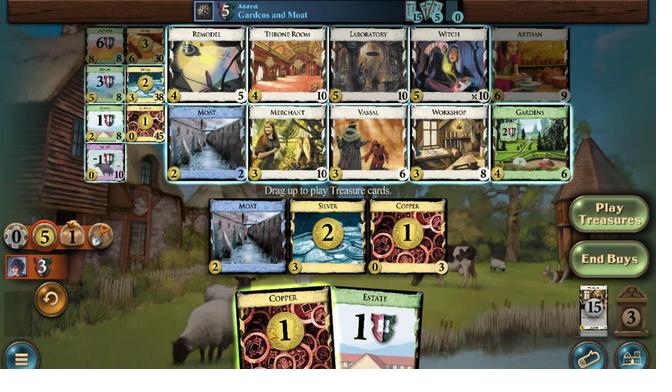 
Action: Mouse pressed left at (295, 225)
Screenshot: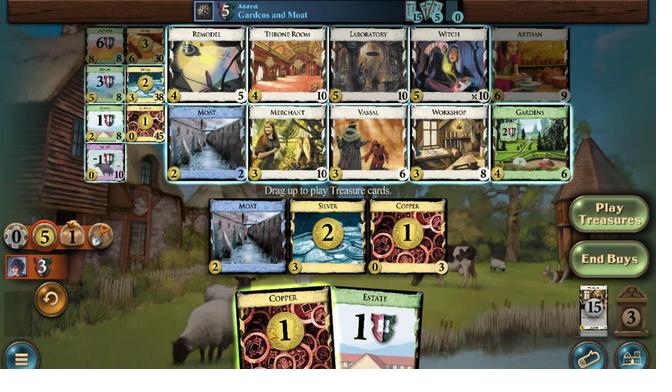 
Action: Mouse moved to (151, 339)
Screenshot: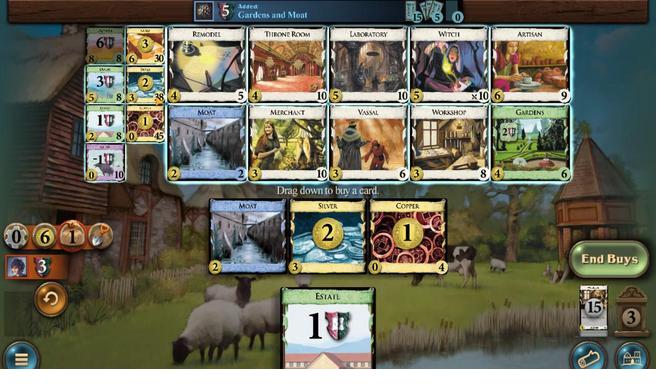 
Action: Mouse pressed left at (151, 339)
Screenshot: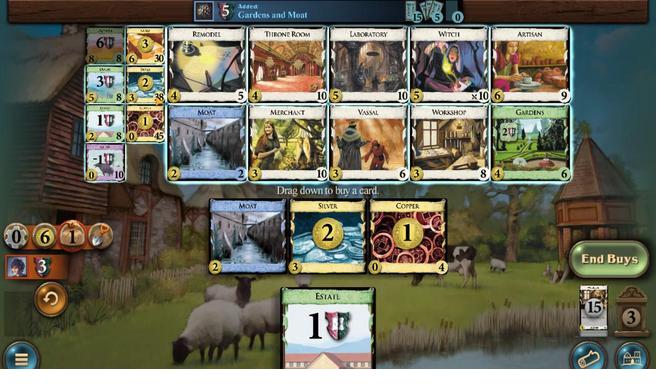 
Action: Mouse moved to (265, 230)
Screenshot: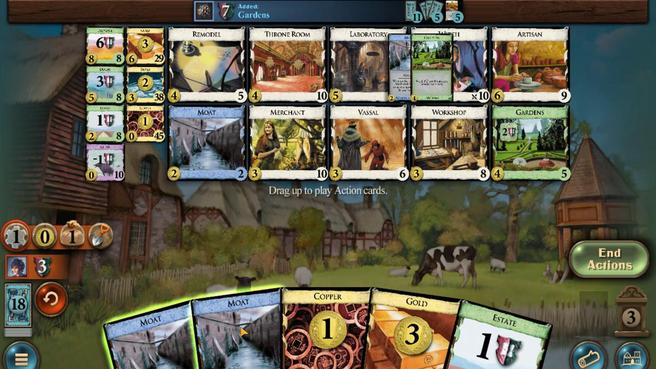 
Action: Mouse pressed left at (265, 230)
Screenshot: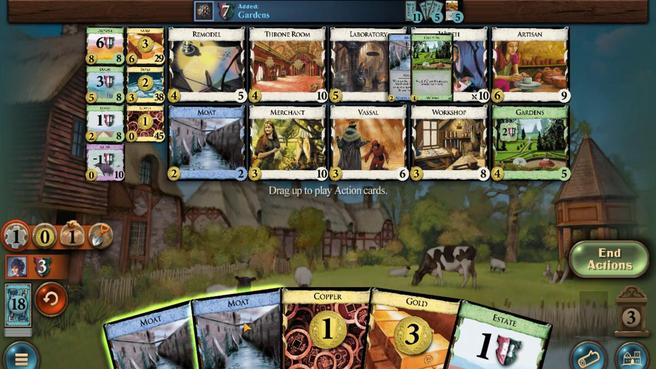 
Action: Mouse moved to (495, 219)
Screenshot: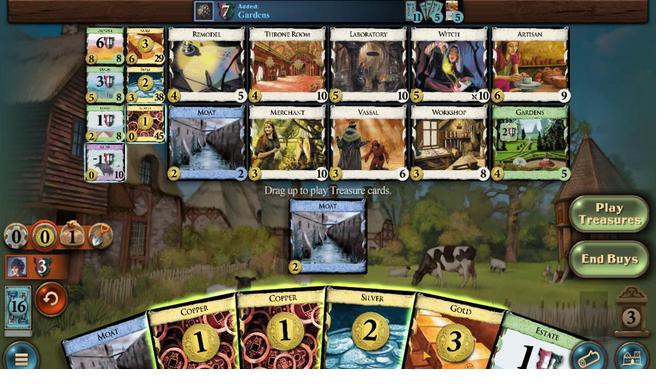 
Action: Mouse pressed left at (495, 219)
Screenshot: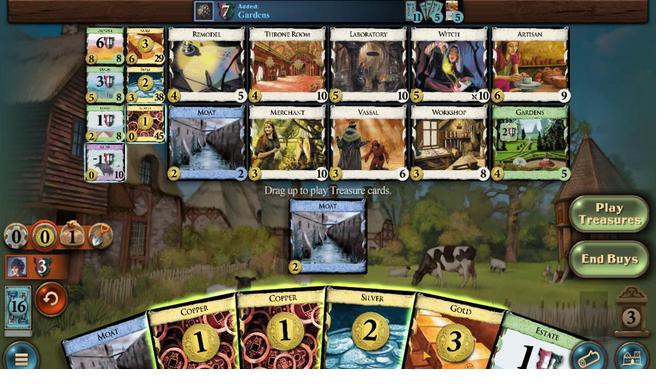 
Action: Mouse moved to (456, 223)
Screenshot: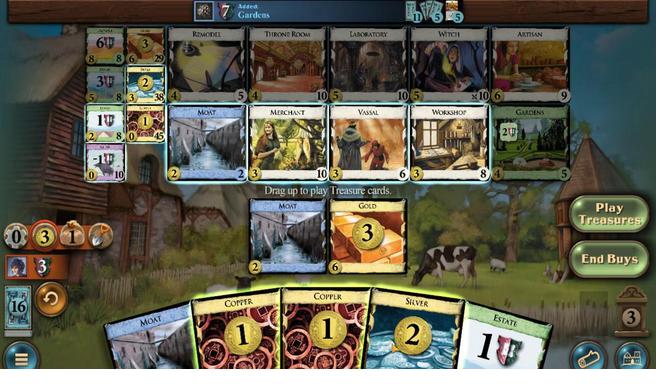 
Action: Mouse pressed left at (456, 223)
Screenshot: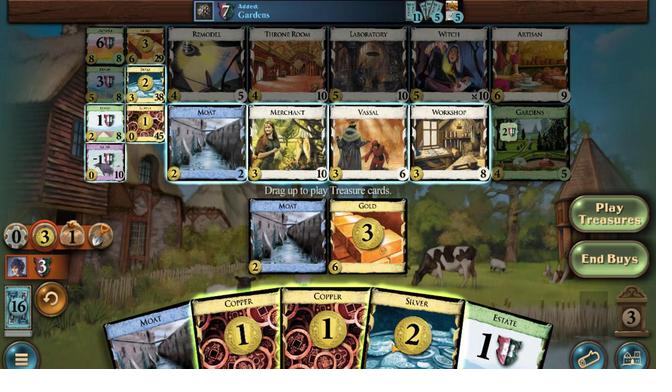 
Action: Mouse moved to (420, 224)
Screenshot: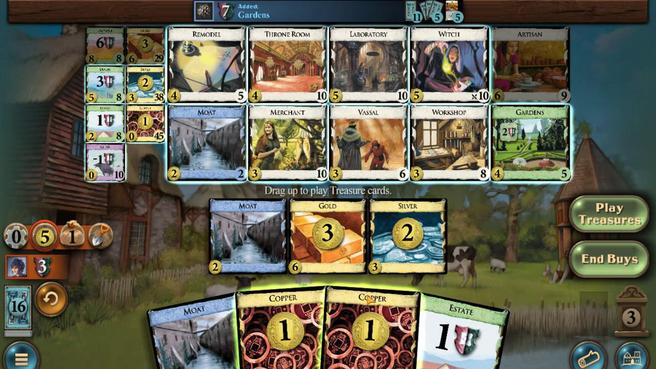 
Action: Mouse pressed left at (420, 224)
Screenshot: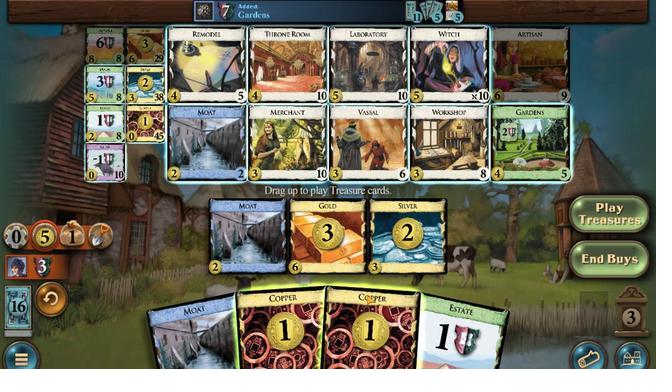 
Action: Mouse moved to (357, 225)
Screenshot: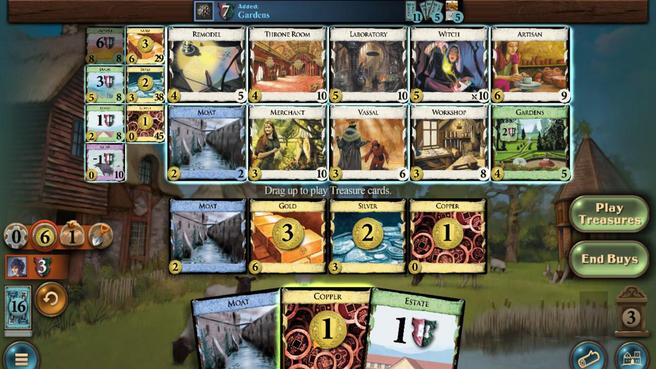 
Action: Mouse pressed left at (357, 225)
Screenshot: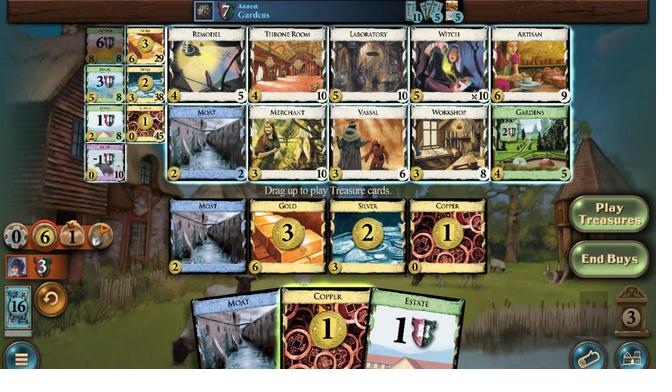 
Action: Mouse moved to (135, 340)
Screenshot: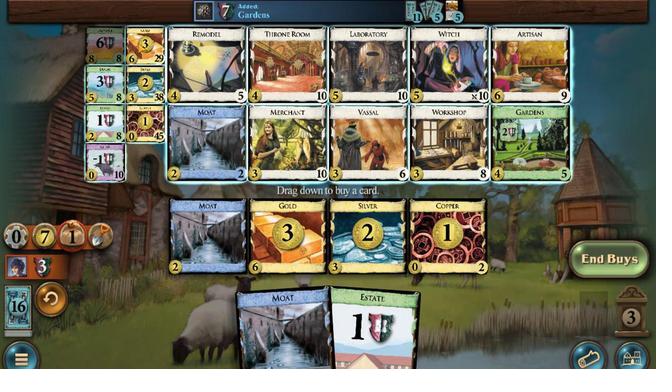 
Action: Mouse pressed left at (135, 340)
Screenshot: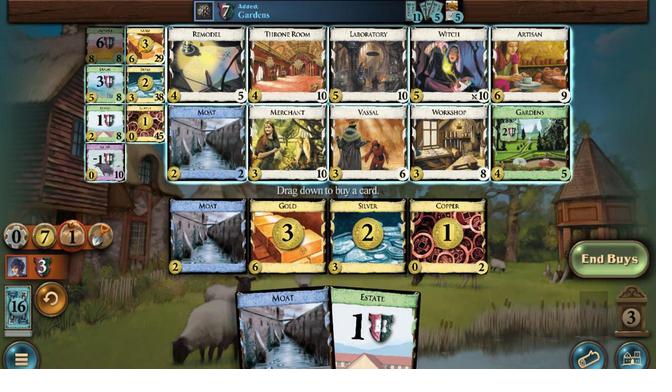 
Action: Mouse moved to (241, 226)
Screenshot: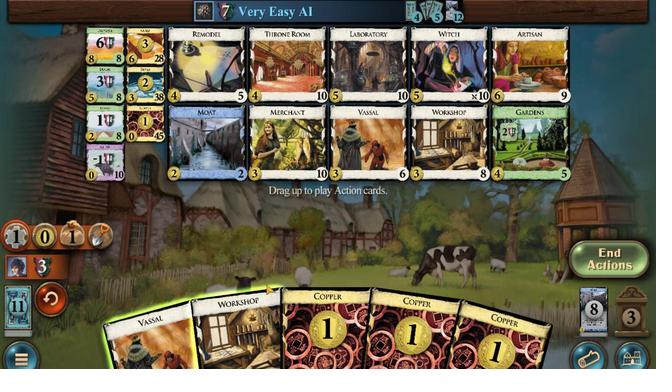 
Action: Mouse pressed left at (241, 226)
Screenshot: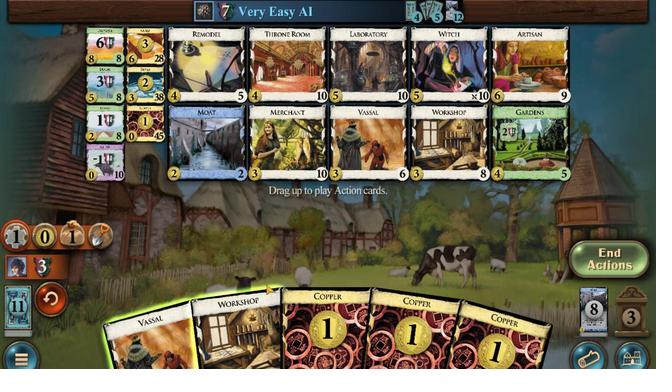
Action: Mouse moved to (620, 306)
Screenshot: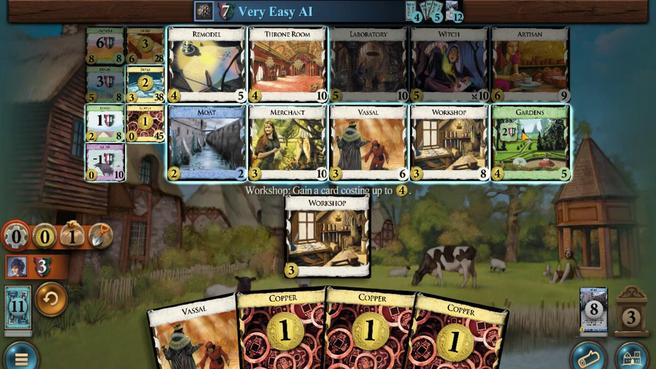 
Action: Mouse pressed left at (620, 306)
Screenshot: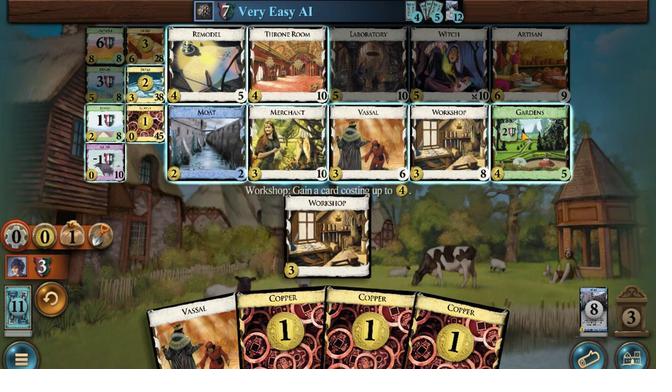 
Action: Mouse moved to (279, 226)
Screenshot: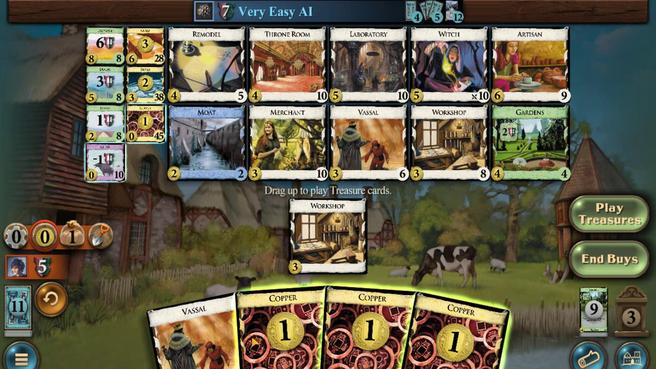 
Action: Mouse pressed left at (279, 226)
Screenshot: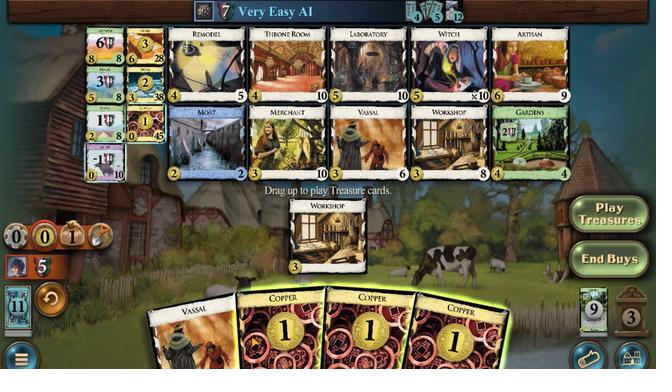 
Action: Mouse moved to (331, 224)
Screenshot: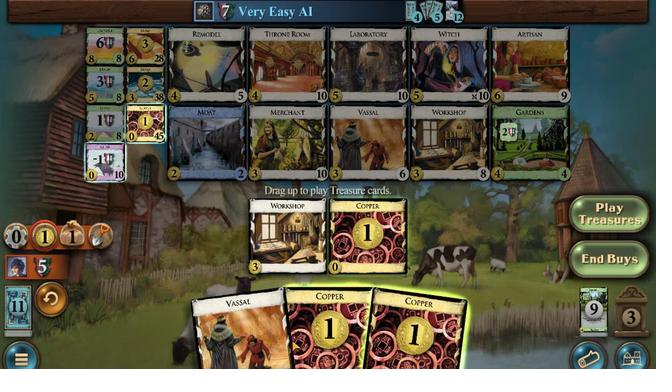 
Action: Mouse pressed left at (331, 224)
Screenshot: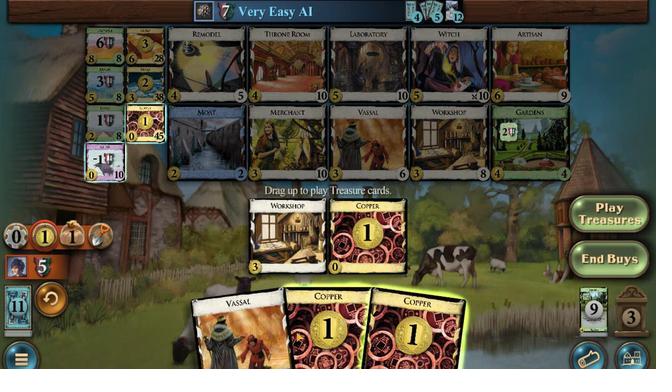 
Action: Mouse moved to (425, 212)
Screenshot: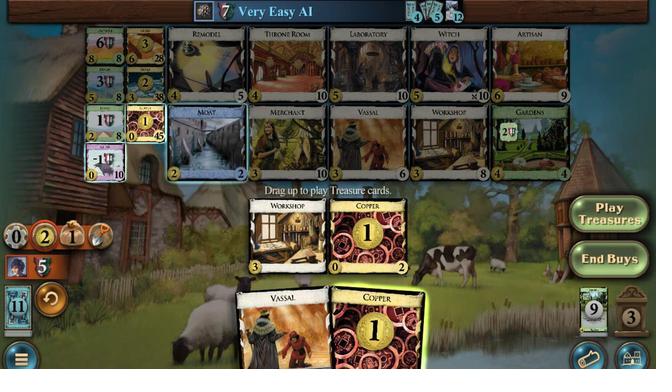 
Action: Mouse pressed left at (425, 212)
Screenshot: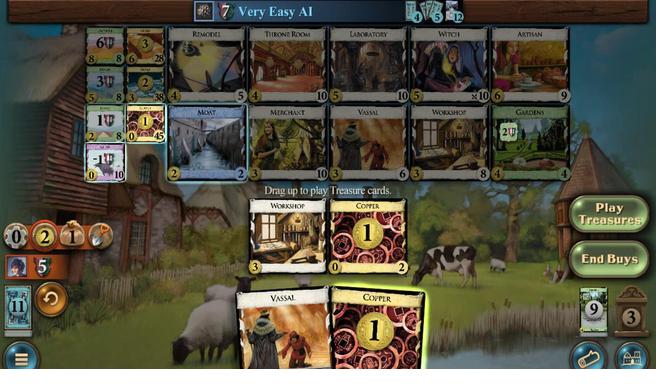
Action: Mouse moved to (426, 297)
Screenshot: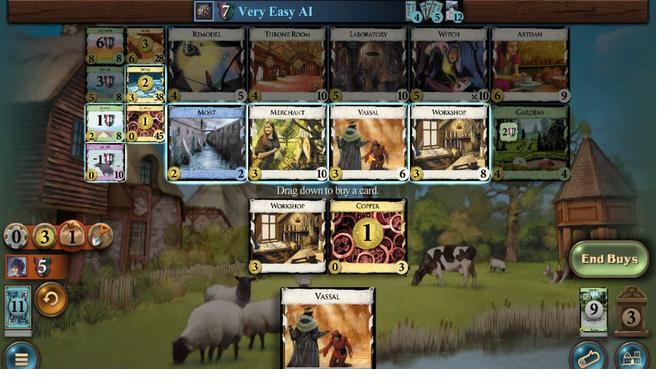 
Action: Mouse pressed left at (426, 297)
Screenshot: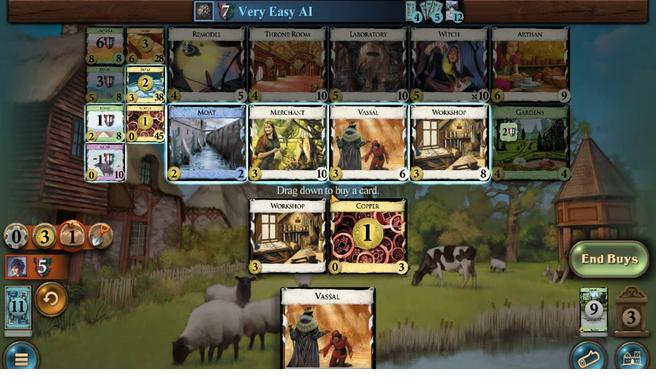 
Action: Mouse moved to (239, 223)
Screenshot: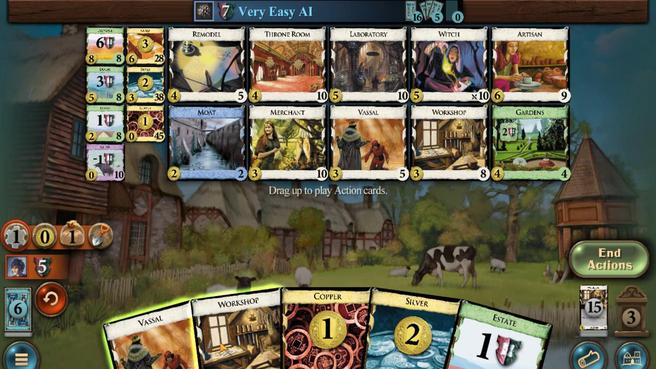 
Action: Mouse pressed left at (239, 223)
Screenshot: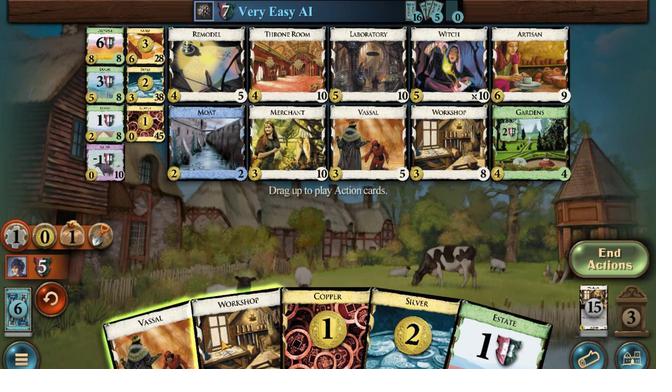 
Action: Mouse moved to (613, 304)
Screenshot: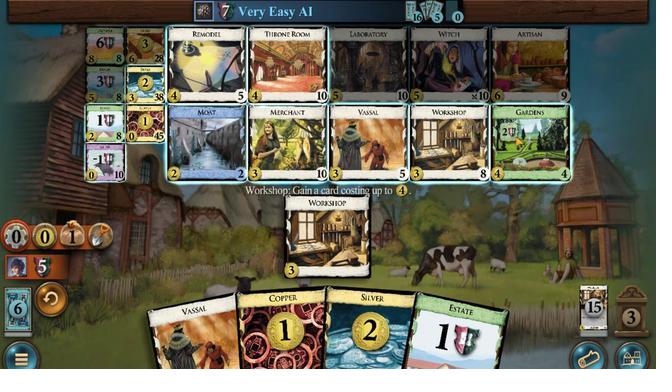 
Action: Mouse pressed left at (613, 304)
Screenshot: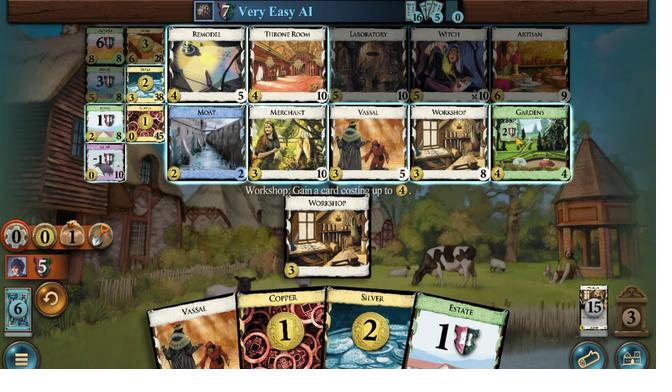 
Action: Mouse moved to (338, 232)
Screenshot: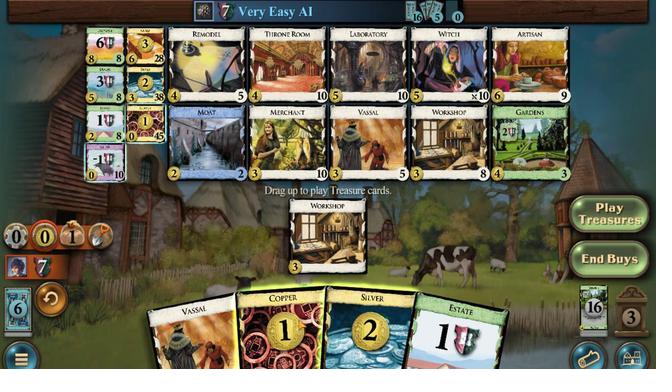 
Action: Mouse pressed left at (338, 232)
Screenshot: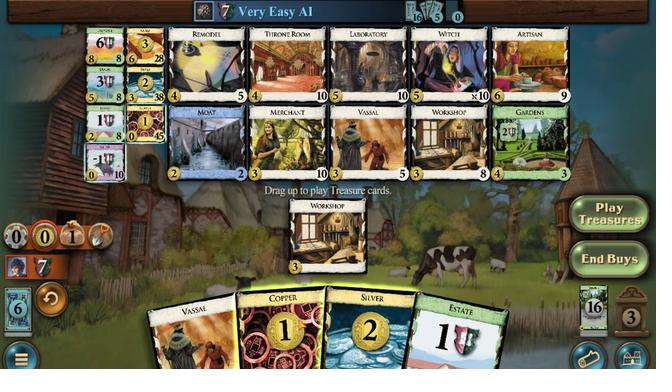 
Action: Mouse moved to (396, 220)
Screenshot: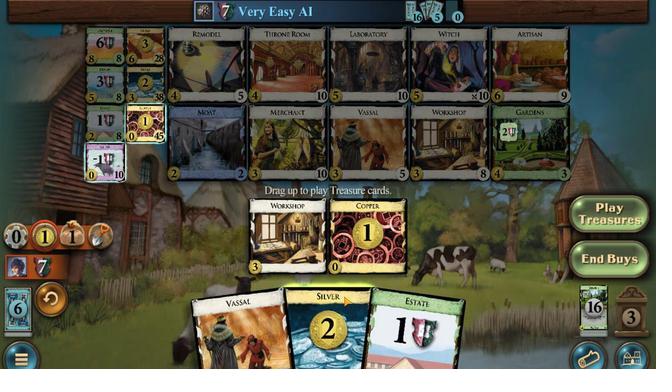 
Action: Mouse pressed left at (396, 220)
Screenshot: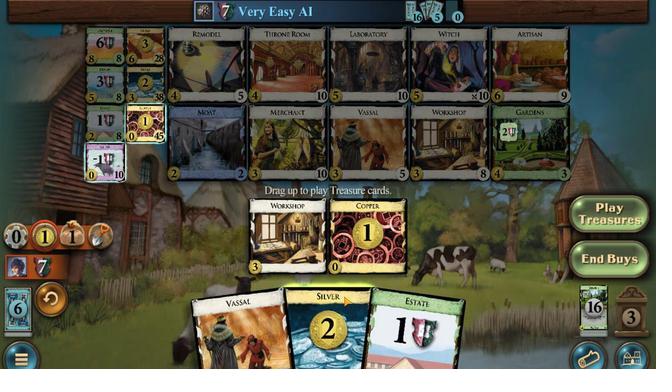 
Action: Mouse moved to (94, 309)
Screenshot: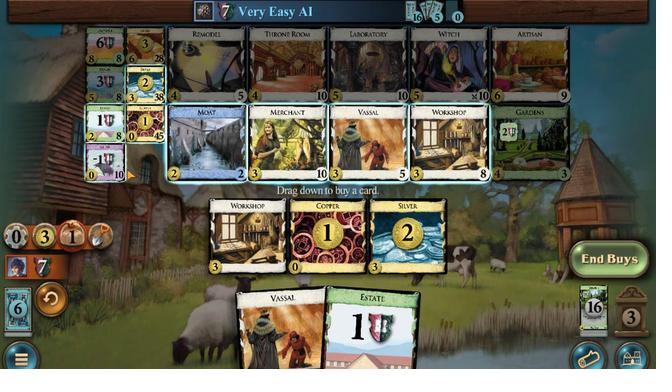 
Action: Mouse pressed left at (94, 309)
Screenshot: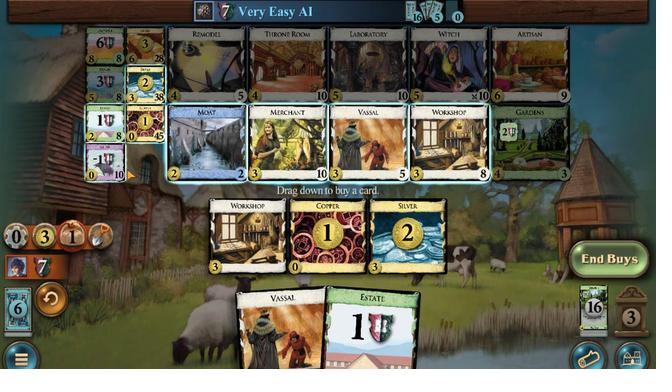 
Action: Mouse moved to (373, 221)
Screenshot: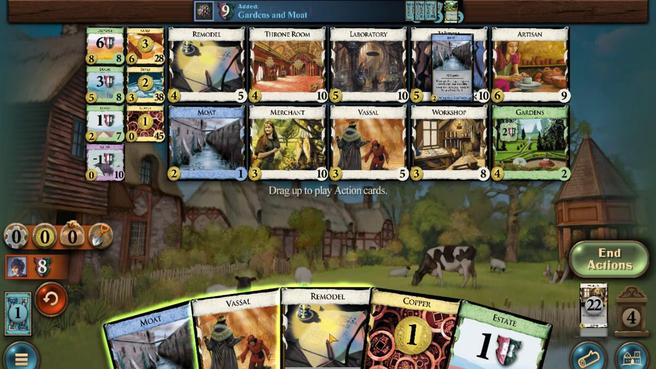 
Action: Mouse pressed left at (373, 221)
Screenshot: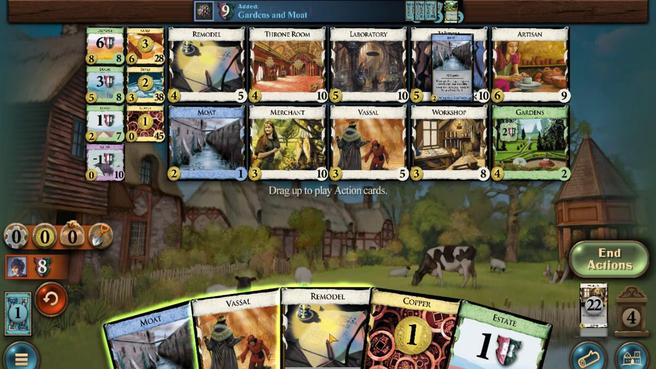 
Action: Mouse moved to (189, 219)
Screenshot: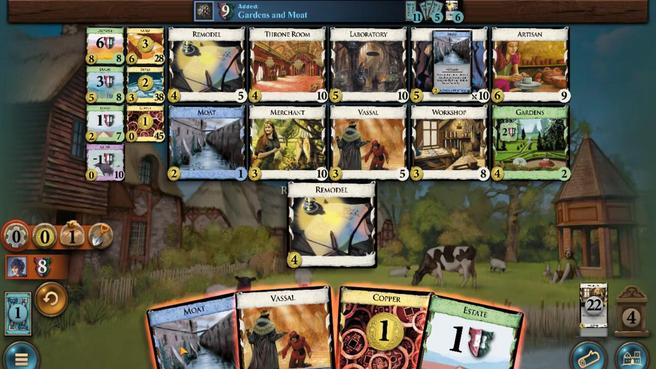
Action: Mouse pressed left at (189, 219)
Screenshot: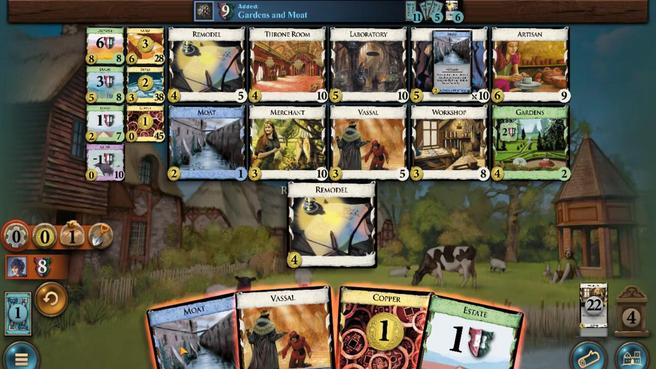 
Action: Mouse moved to (218, 340)
Screenshot: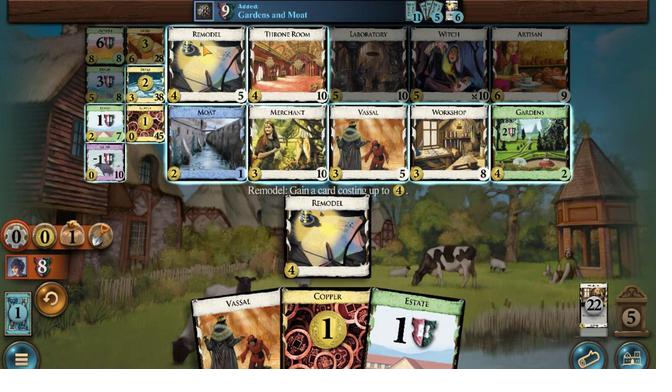
Action: Mouse pressed left at (218, 340)
Screenshot: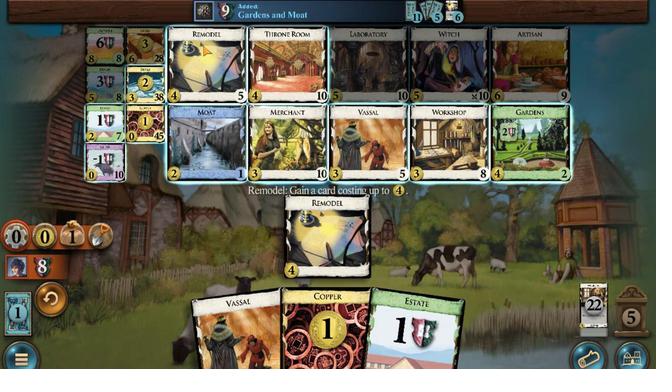 
Action: Mouse moved to (355, 223)
Screenshot: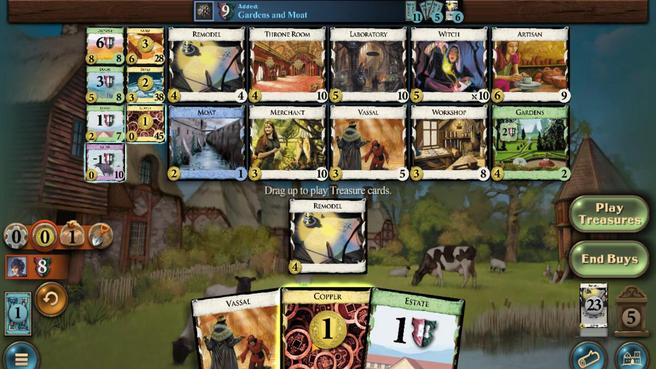 
Action: Mouse pressed left at (355, 223)
Screenshot: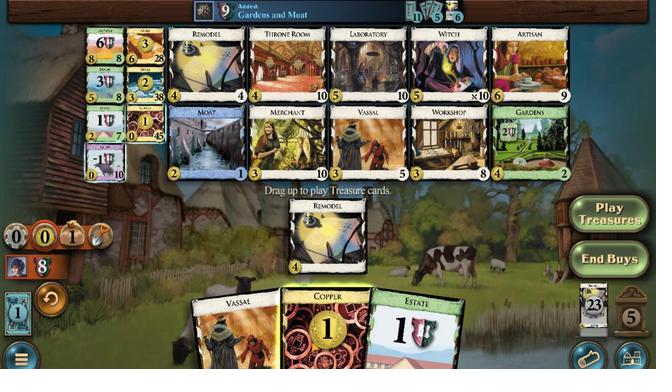 
Action: Mouse moved to (131, 311)
Screenshot: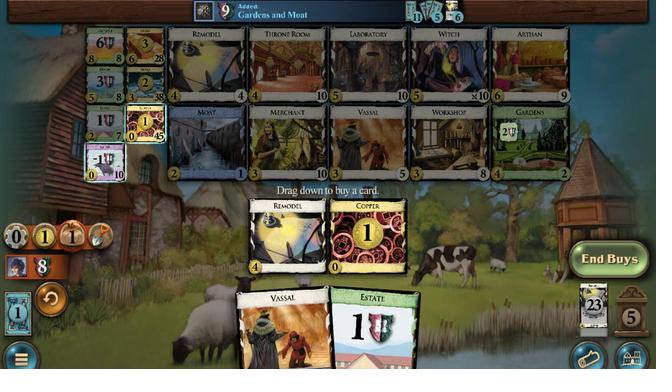 
Action: Mouse pressed left at (131, 311)
Screenshot: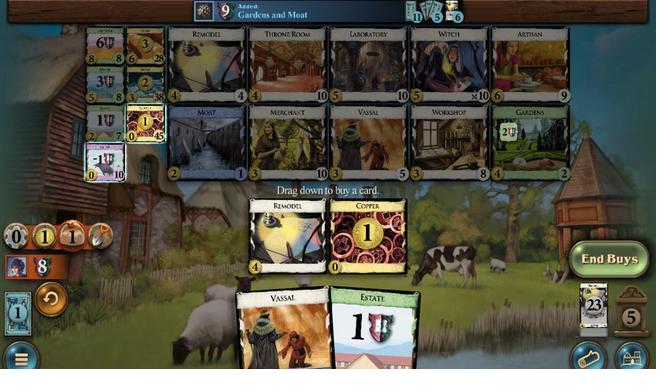 
Action: Mouse moved to (115, 228)
Screenshot: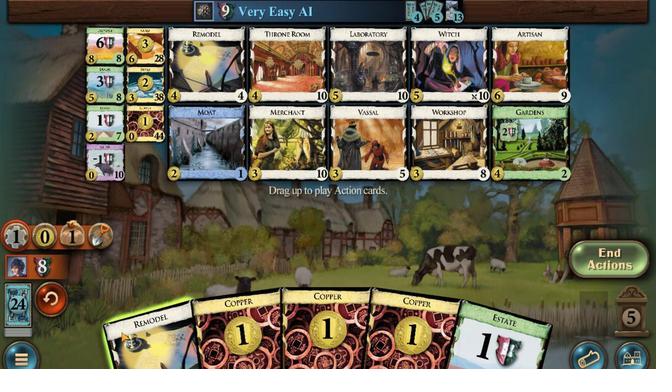 
Action: Mouse pressed left at (115, 228)
Screenshot: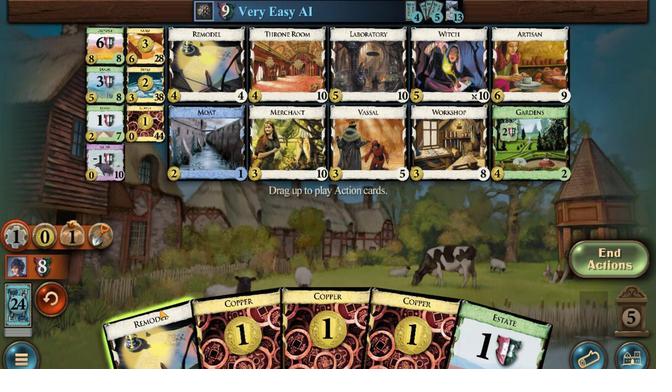 
Action: Mouse moved to (303, 229)
Screenshot: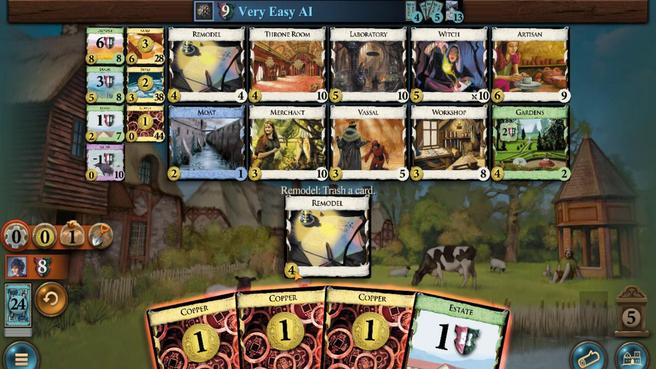 
Action: Mouse pressed left at (303, 229)
Screenshot: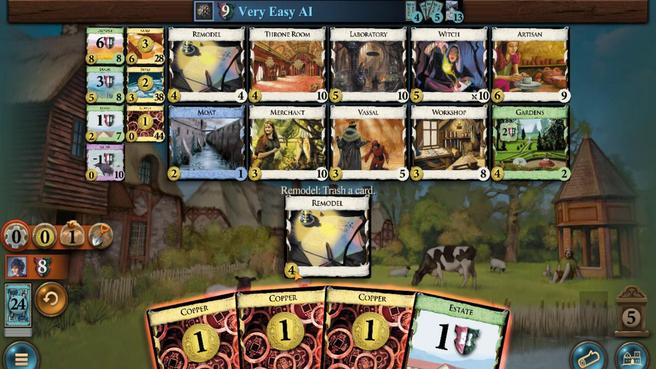 
Action: Mouse moved to (94, 312)
Screenshot: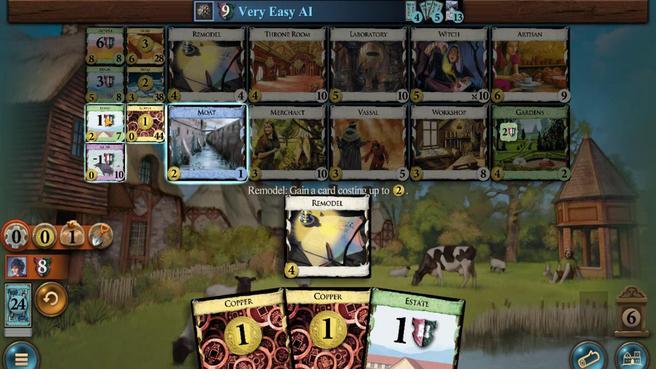 
Action: Mouse pressed left at (94, 312)
Screenshot: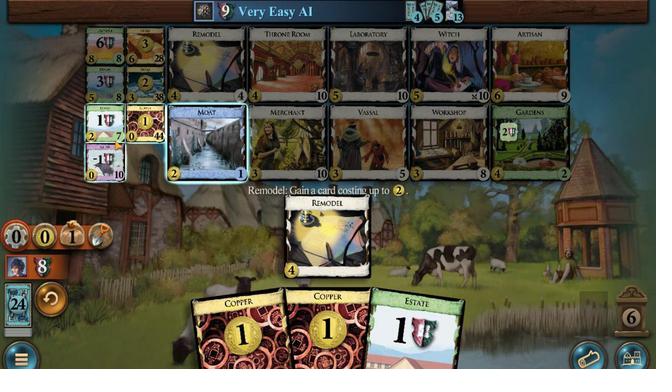 
Action: Mouse moved to (297, 224)
Screenshot: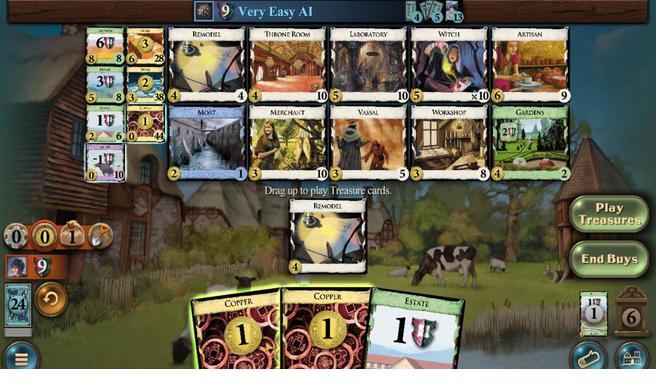 
Action: Mouse pressed left at (297, 224)
Screenshot: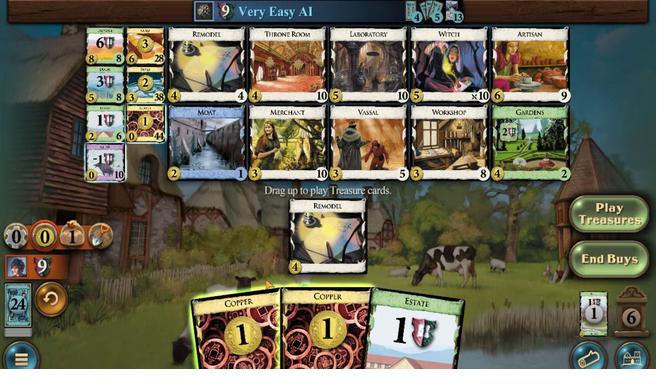 
Action: Mouse moved to (317, 226)
Screenshot: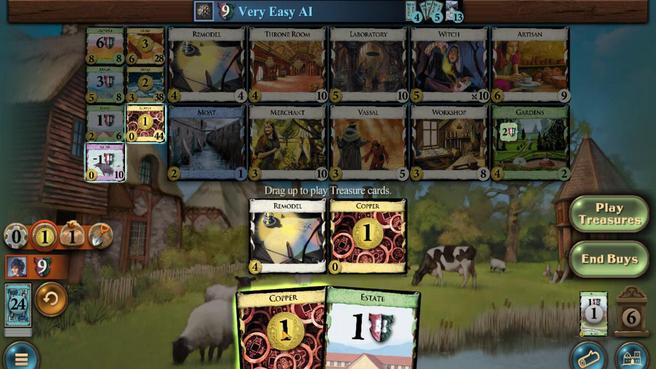 
Action: Mouse pressed left at (317, 226)
Screenshot: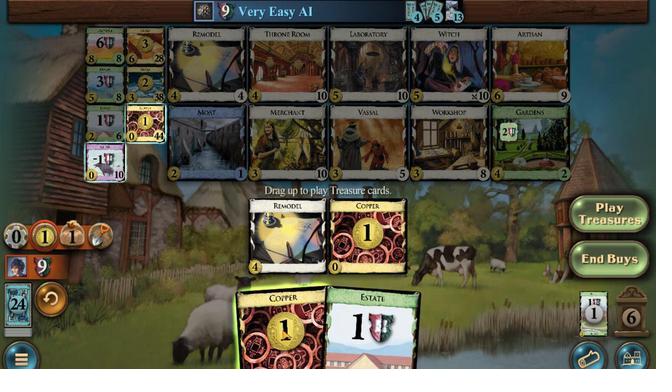 
Action: Mouse moved to (95, 310)
Screenshot: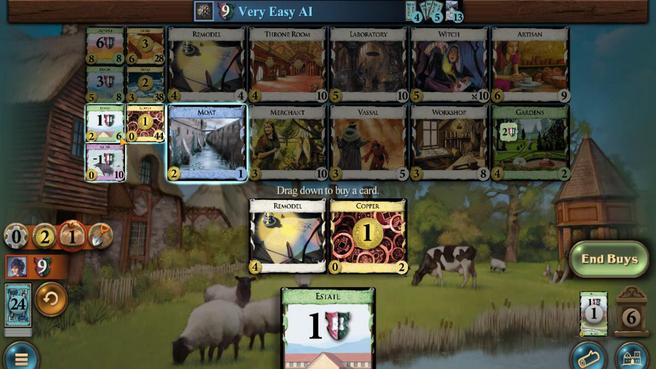 
Action: Mouse pressed left at (95, 310)
Screenshot: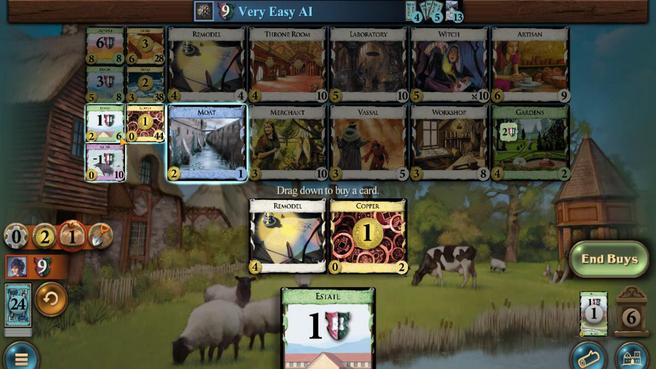 
Action: Mouse moved to (367, 226)
Screenshot: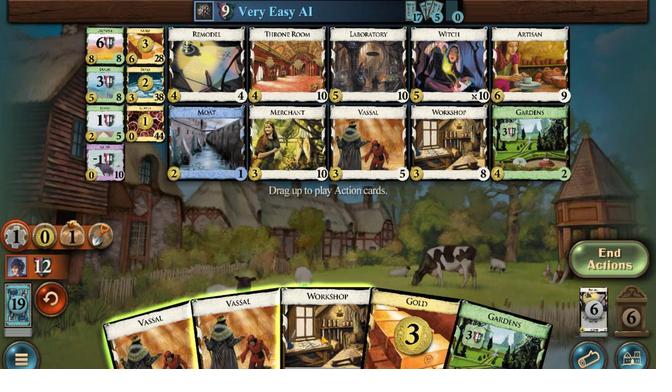 
Action: Mouse pressed left at (367, 226)
Screenshot: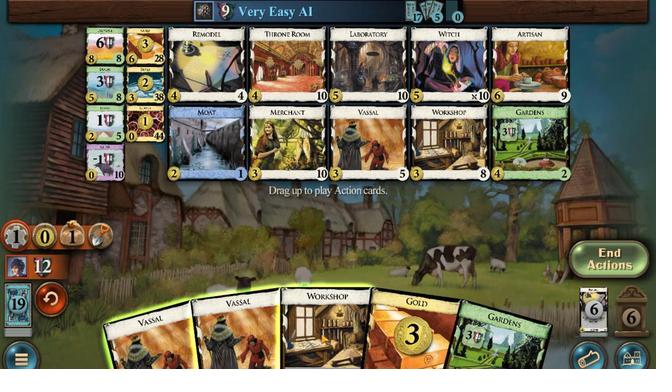 
Action: Mouse moved to (625, 308)
Screenshot: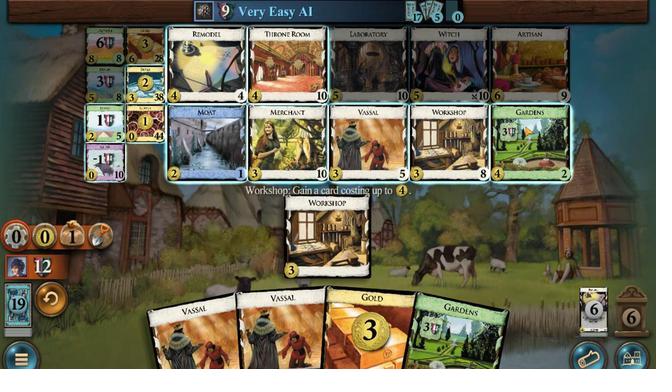 
Action: Mouse pressed left at (625, 308)
Screenshot: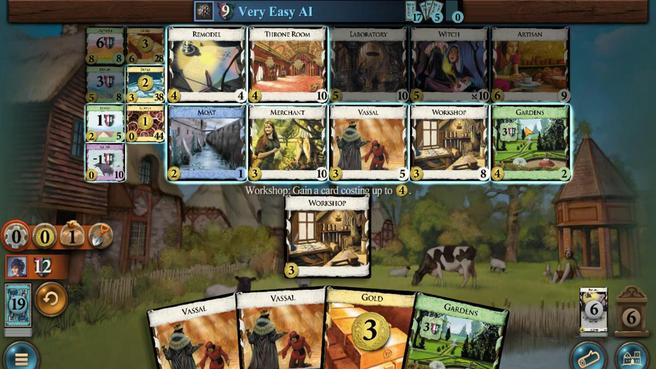 
Action: Mouse moved to (372, 217)
Screenshot: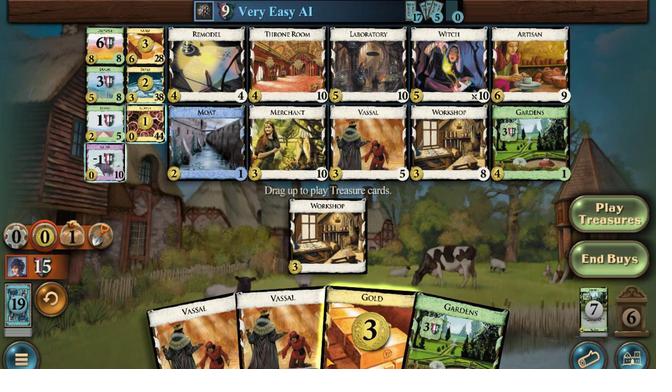 
Action: Mouse pressed left at (372, 217)
Screenshot: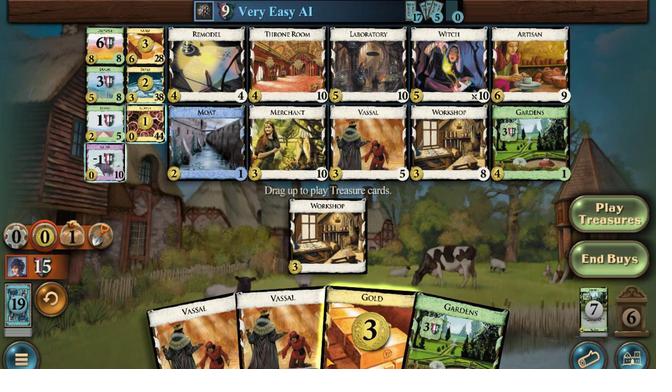 
Action: Mouse moved to (442, 220)
Screenshot: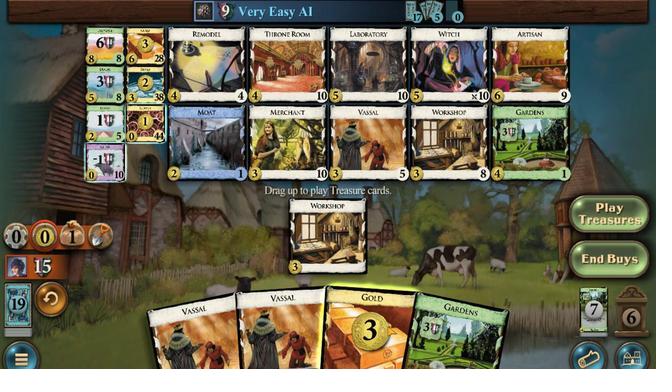
Action: Mouse pressed left at (442, 220)
Screenshot: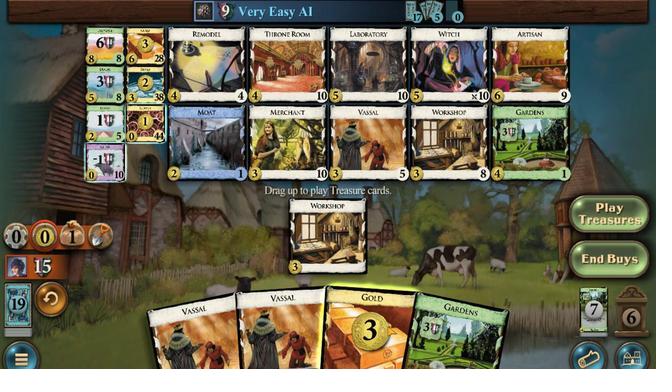 
Action: Mouse moved to (99, 312)
Screenshot: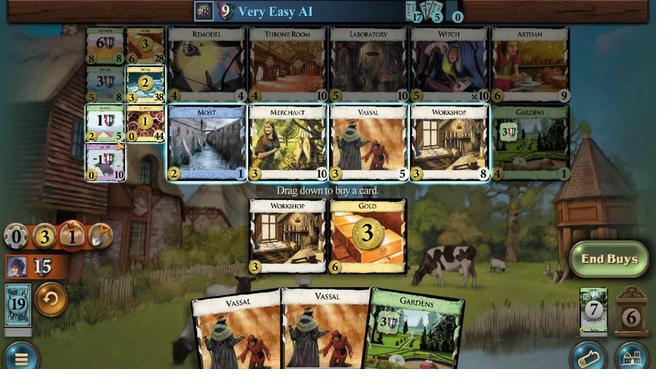 
Action: Mouse pressed left at (99, 312)
Screenshot: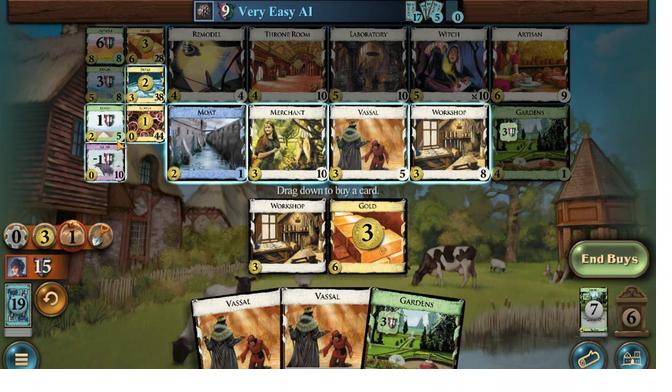 
Action: Mouse moved to (131, 227)
Screenshot: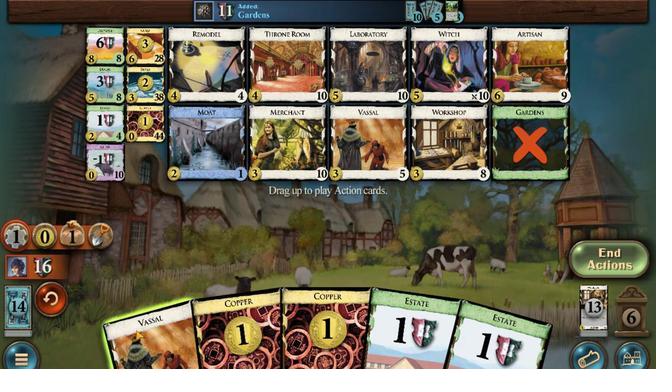 
Action: Mouse pressed left at (131, 227)
Screenshot: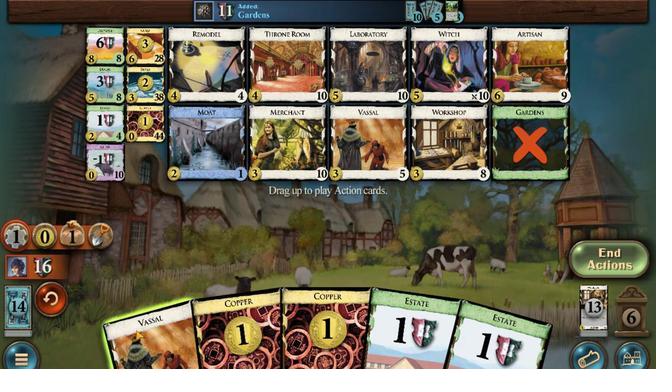 
Action: Mouse moved to (319, 222)
Screenshot: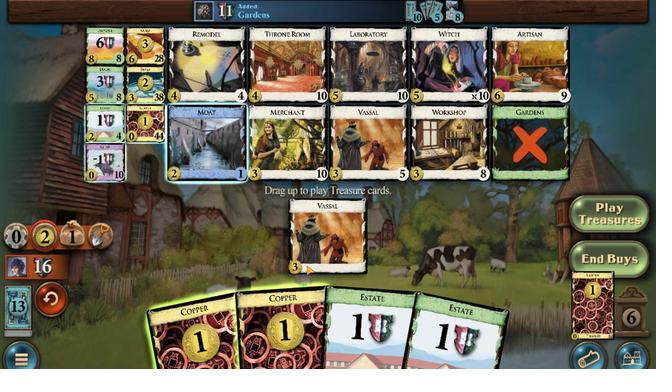 
Action: Mouse pressed left at (319, 222)
Screenshot: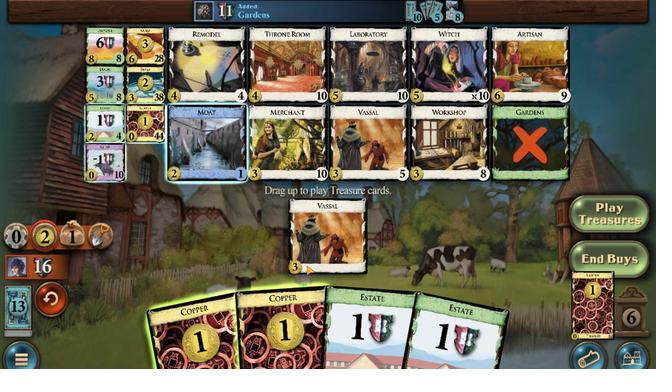 
Action: Mouse moved to (301, 230)
Screenshot: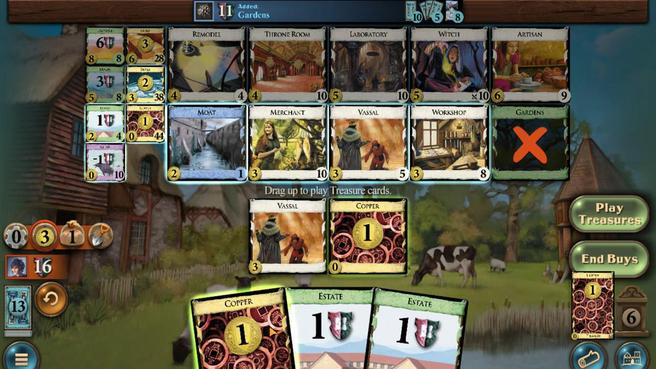
Action: Mouse pressed left at (301, 230)
Screenshot: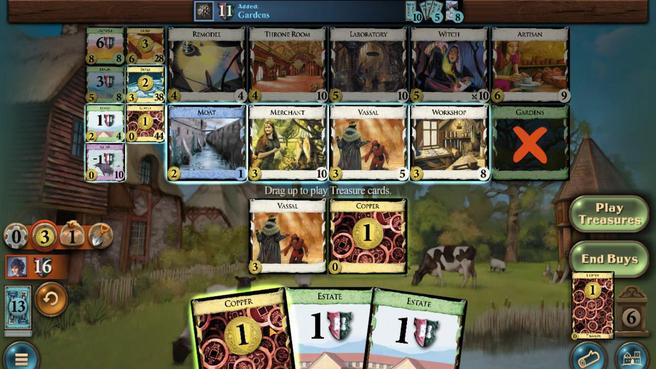 
Action: Mouse moved to (542, 312)
Screenshot: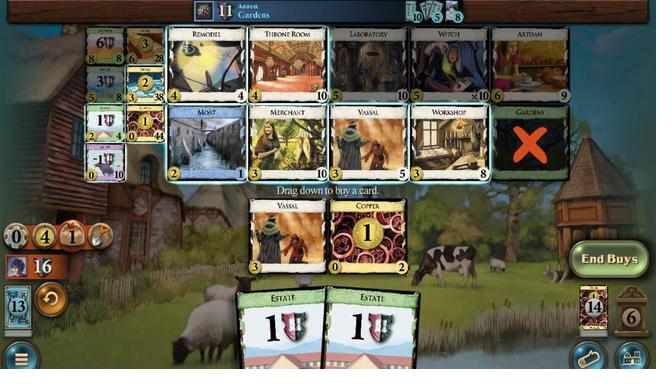 
Action: Mouse pressed left at (542, 312)
Screenshot: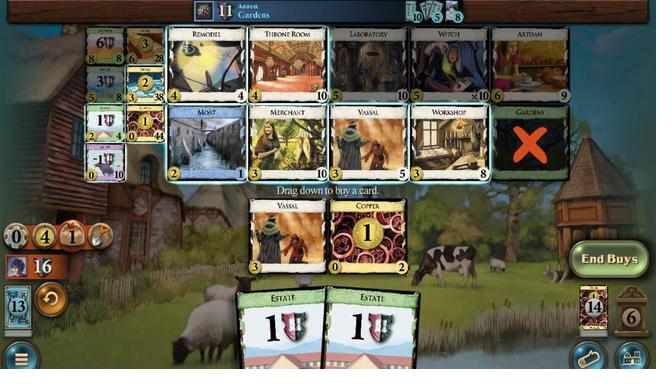 
Action: Mouse moved to (246, 229)
Screenshot: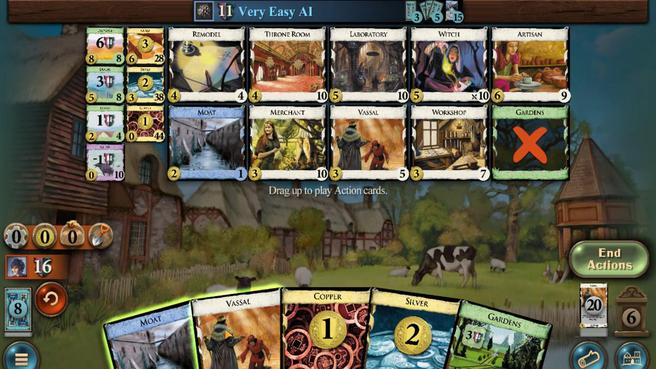 
Action: Mouse pressed left at (246, 229)
Screenshot: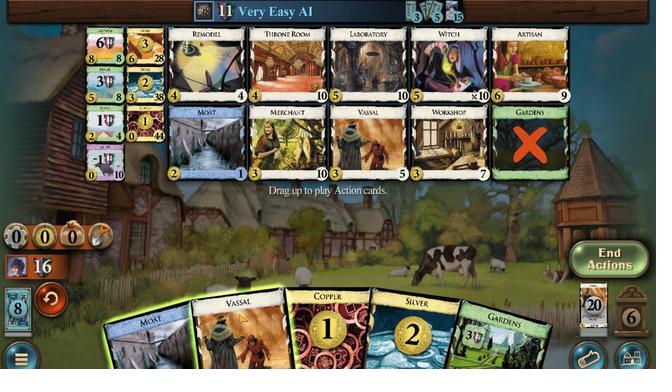 
Action: Mouse moved to (352, 227)
Screenshot: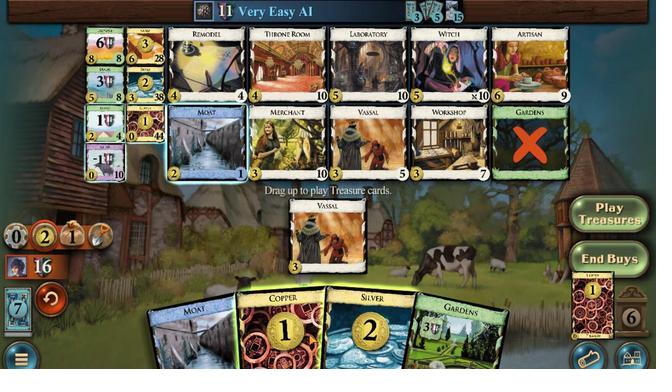 
Action: Mouse pressed left at (352, 227)
Screenshot: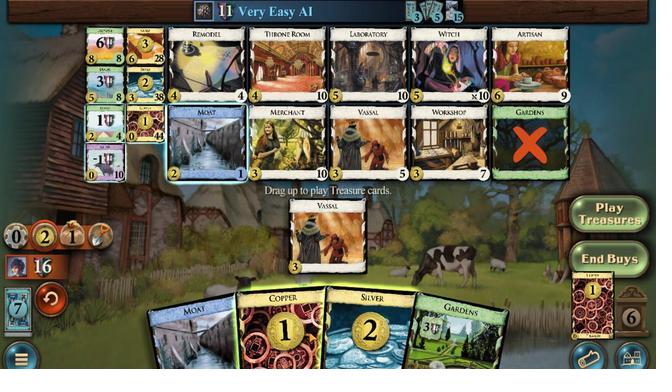 
Action: Mouse moved to (365, 231)
Screenshot: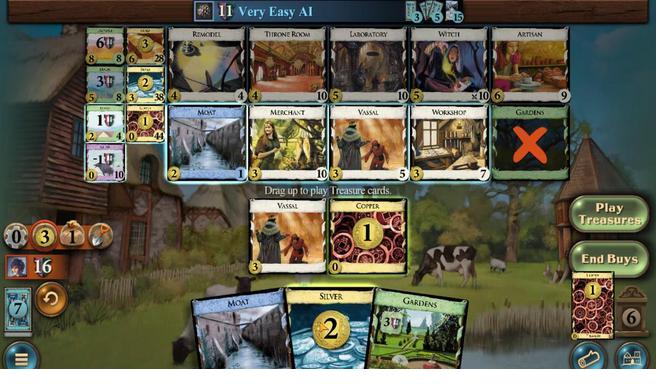 
Action: Mouse pressed left at (365, 231)
Screenshot: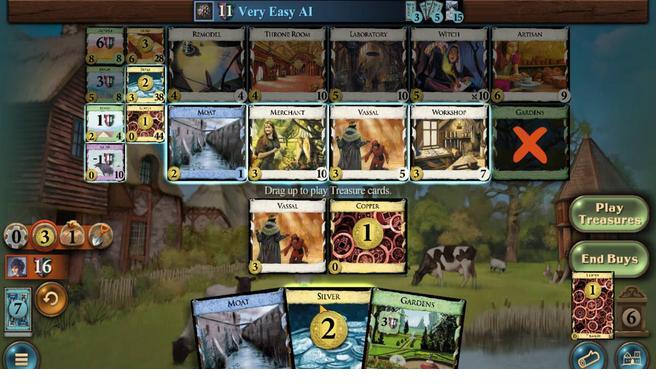 
Action: Mouse moved to (109, 325)
Screenshot: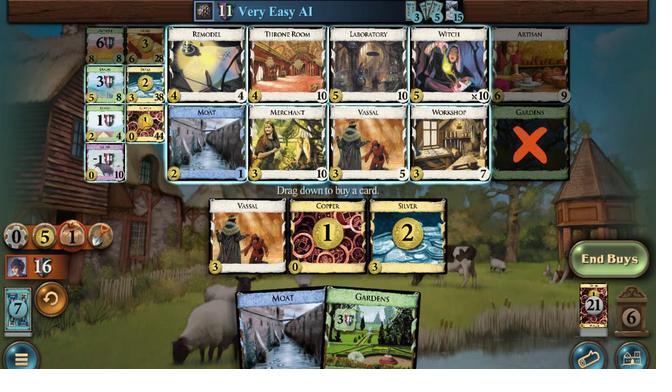 
Action: Mouse pressed left at (109, 325)
Screenshot: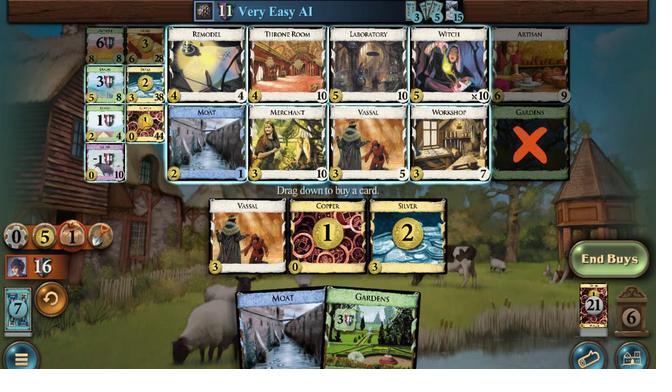 
Action: Mouse moved to (252, 228)
Screenshot: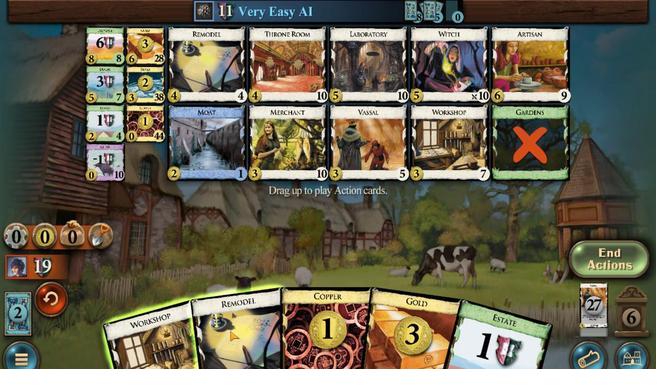 
Action: Mouse pressed left at (252, 228)
Screenshot: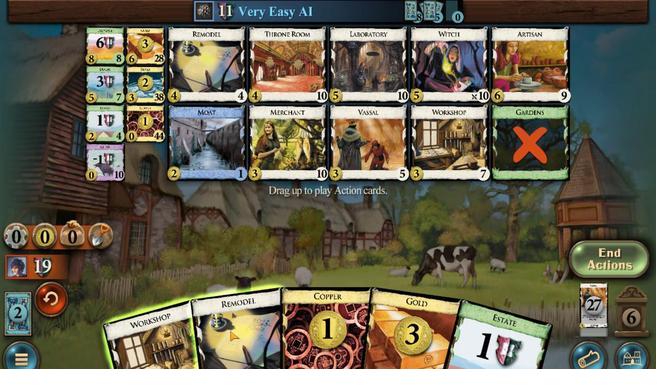 
Action: Mouse moved to (422, 237)
Screenshot: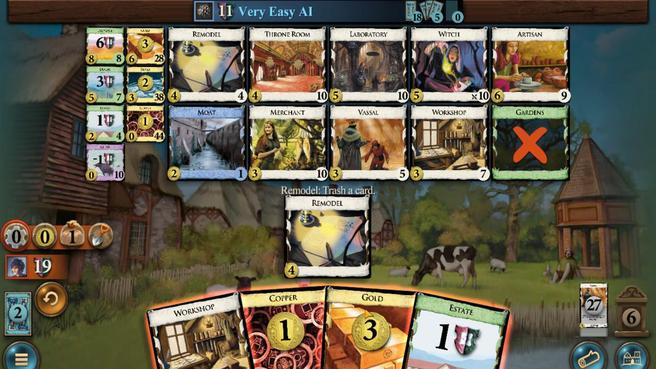 
Action: Mouse pressed left at (422, 237)
Screenshot: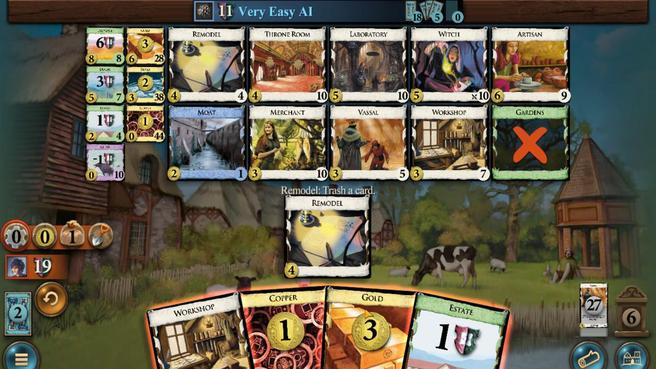 
Action: Mouse moved to (101, 339)
Screenshot: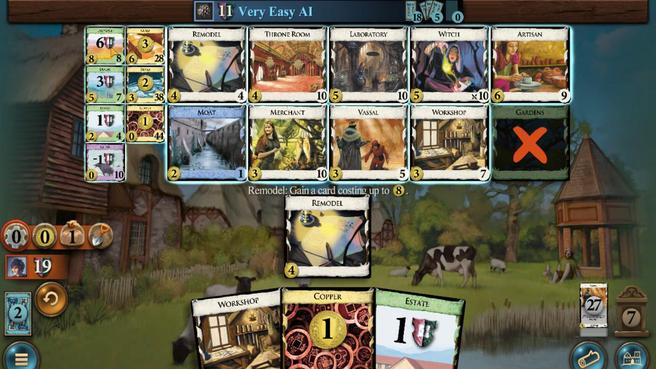 
Action: Mouse pressed left at (101, 339)
Screenshot: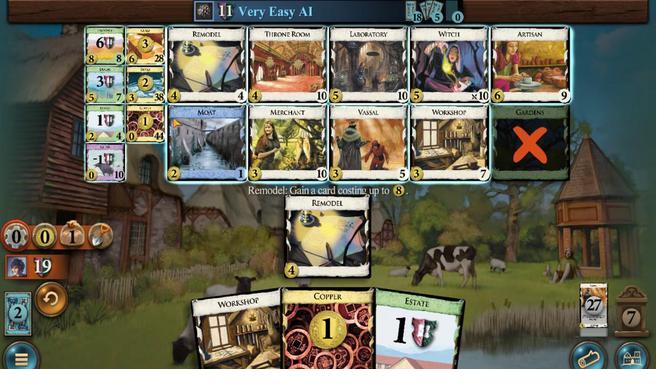 
Action: Mouse moved to (373, 238)
Screenshot: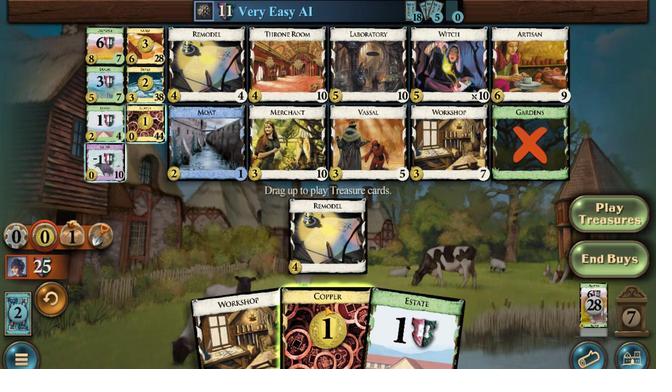 
Action: Mouse pressed left at (373, 238)
Screenshot: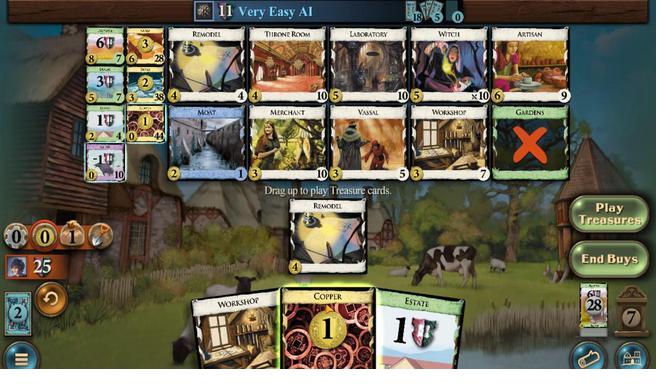 
Action: Mouse moved to (157, 310)
Screenshot: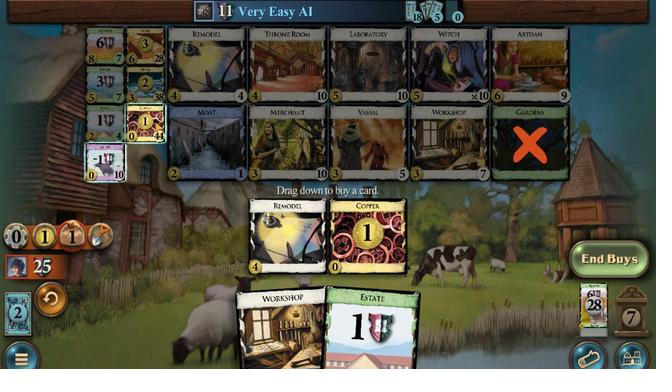 
Action: Mouse pressed left at (157, 310)
Screenshot: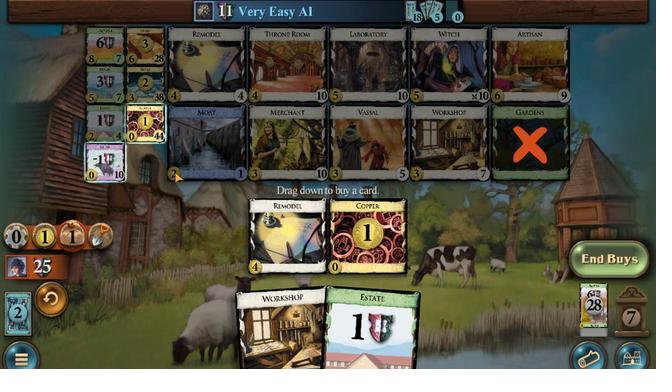 
Action: Mouse moved to (241, 221)
Screenshot: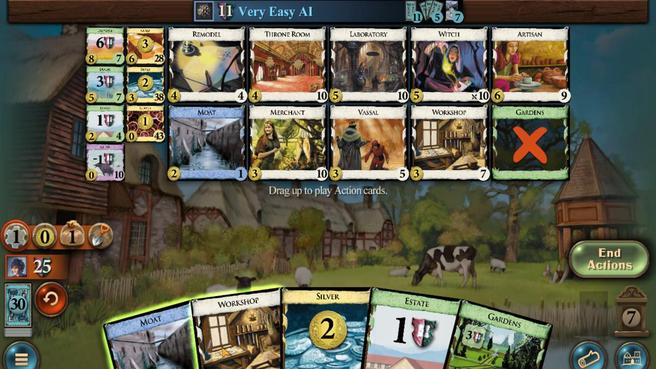 
Action: Mouse pressed left at (241, 221)
Screenshot: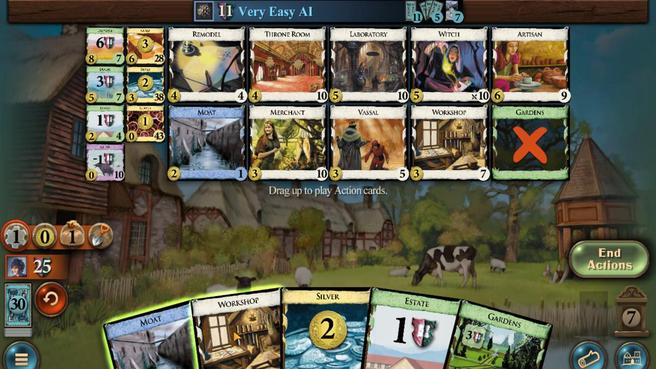
Action: Mouse moved to (239, 334)
Screenshot: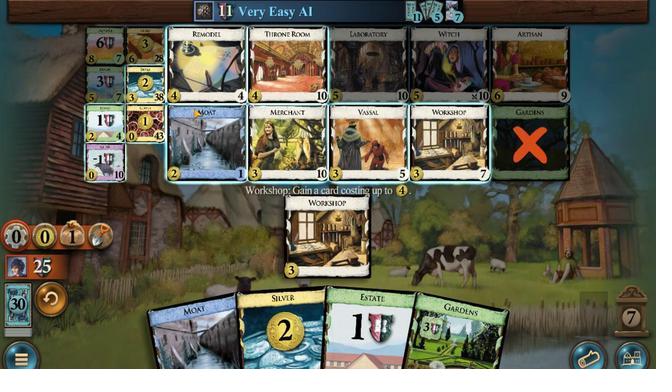 
Action: Mouse pressed left at (239, 334)
Screenshot: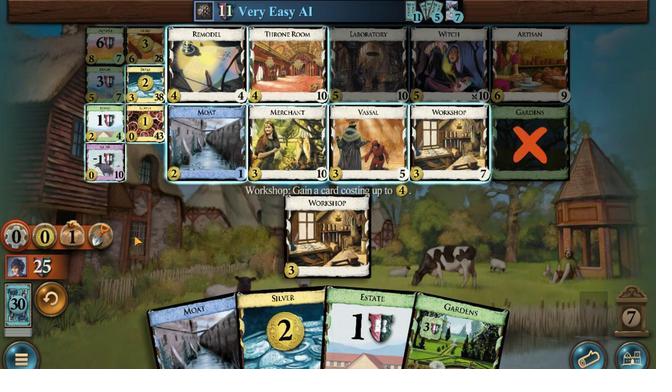 
Action: Mouse moved to (292, 221)
Screenshot: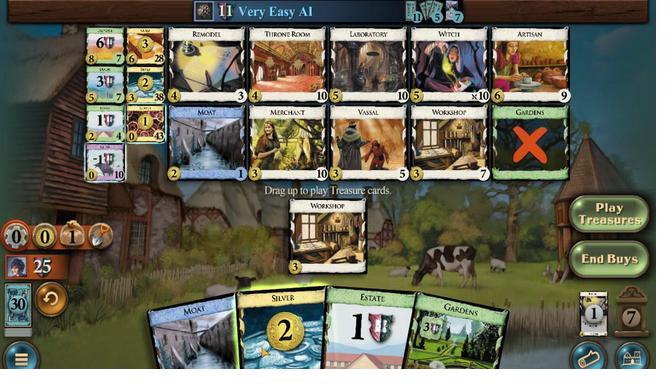 
Action: Mouse pressed left at (292, 221)
Screenshot: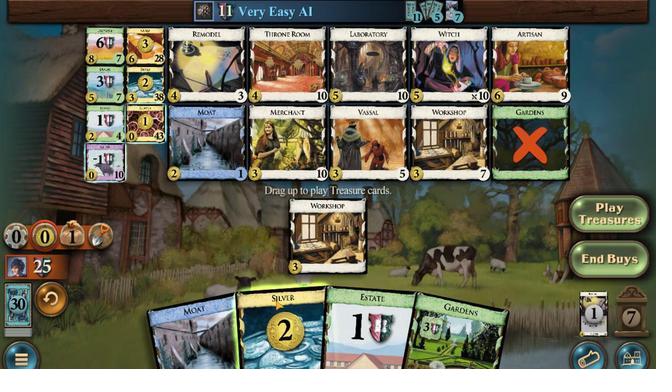 
Action: Mouse moved to (86, 309)
Screenshot: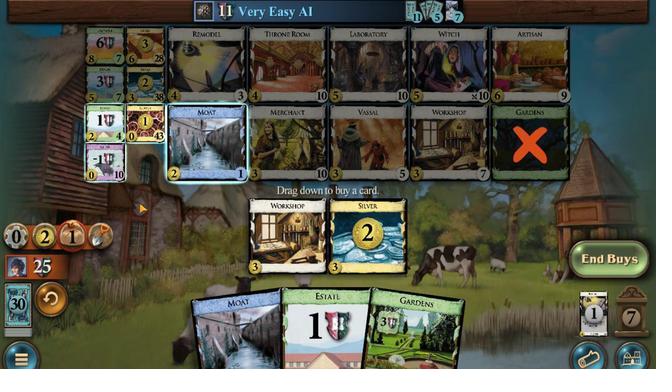 
Action: Mouse pressed left at (86, 309)
Screenshot: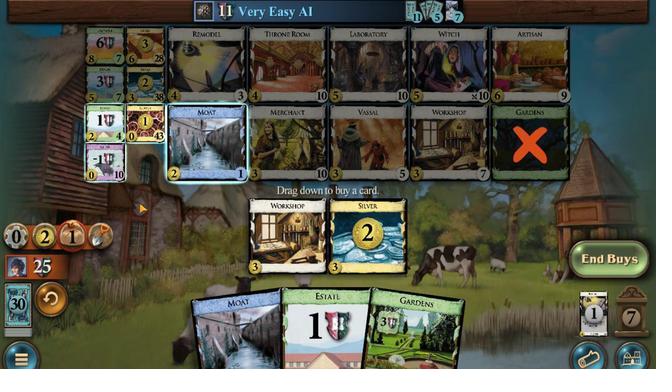 
Action: Mouse moved to (362, 233)
Screenshot: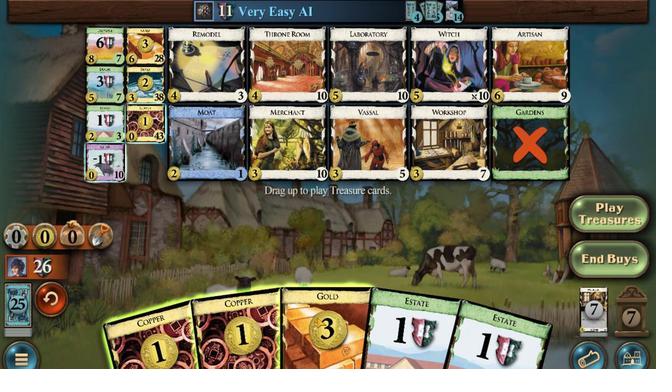 
Action: Mouse pressed left at (362, 233)
Screenshot: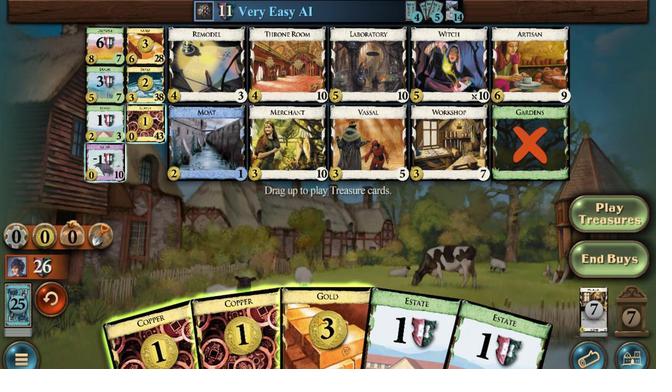 
Action: Mouse moved to (348, 233)
Screenshot: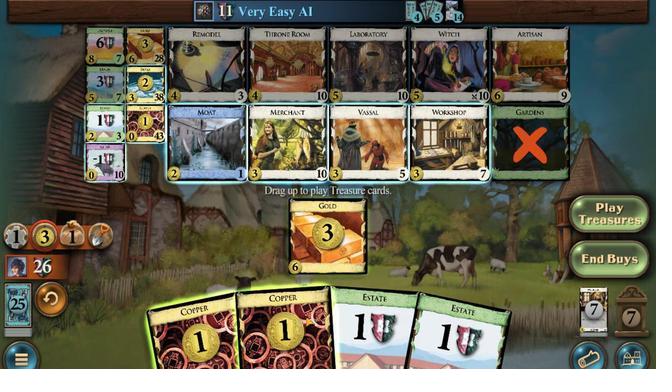 
Action: Mouse pressed left at (348, 233)
Screenshot: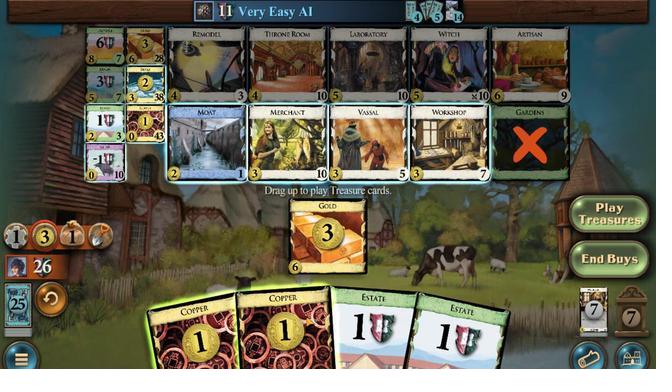 
Action: Mouse moved to (290, 231)
Screenshot: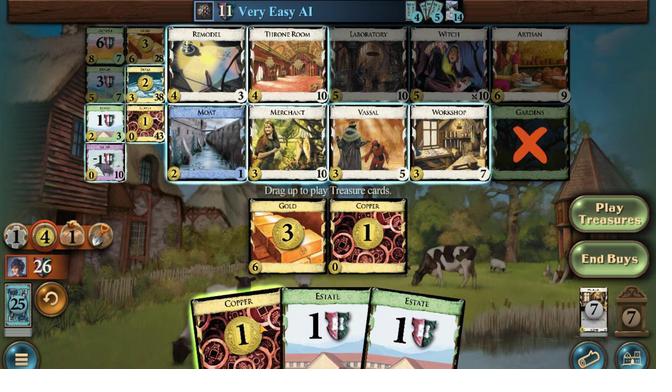 
Action: Mouse pressed left at (290, 231)
Screenshot: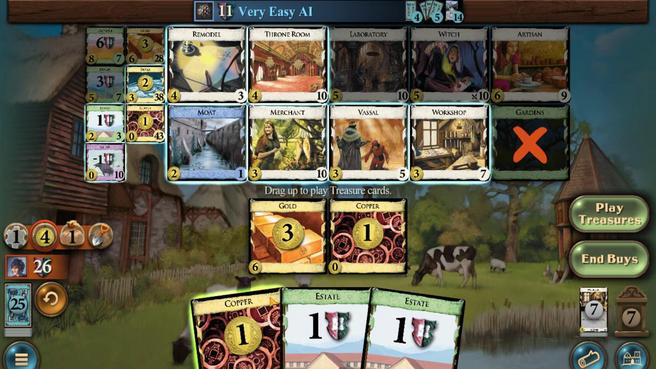 
Action: Mouse moved to (87, 327)
Screenshot: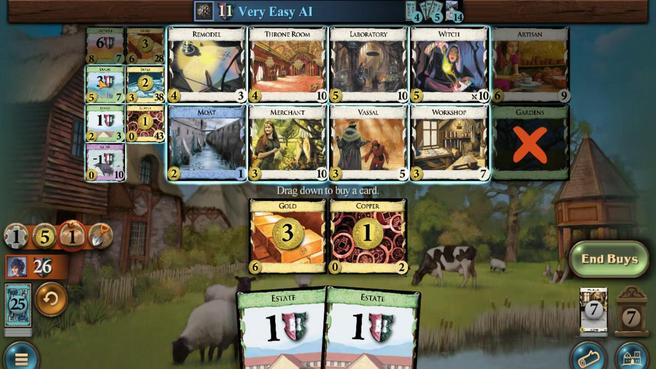 
Action: Mouse pressed left at (87, 327)
Screenshot: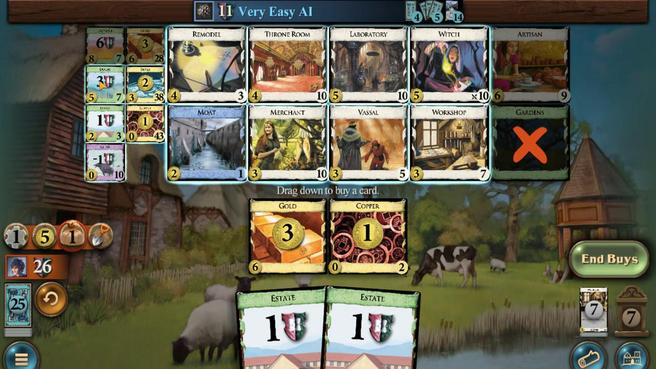 
Action: Mouse moved to (345, 227)
Screenshot: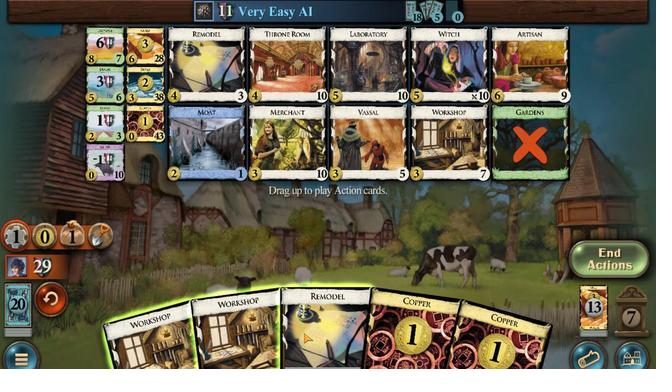 
Action: Mouse pressed left at (345, 227)
Screenshot: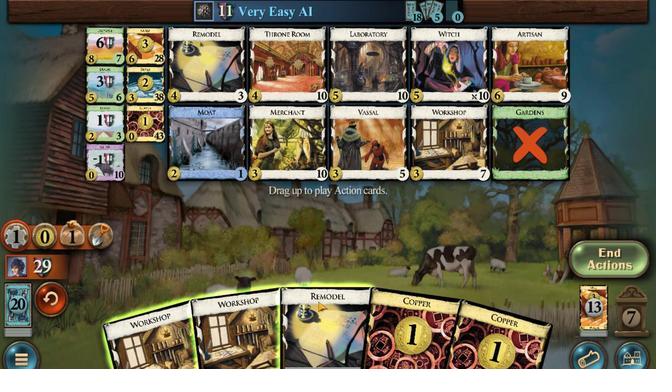 
Action: Mouse moved to (291, 223)
Screenshot: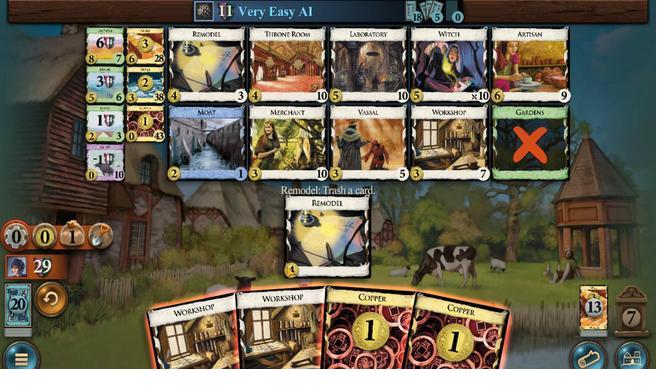 
Action: Mouse pressed left at (291, 223)
Screenshot: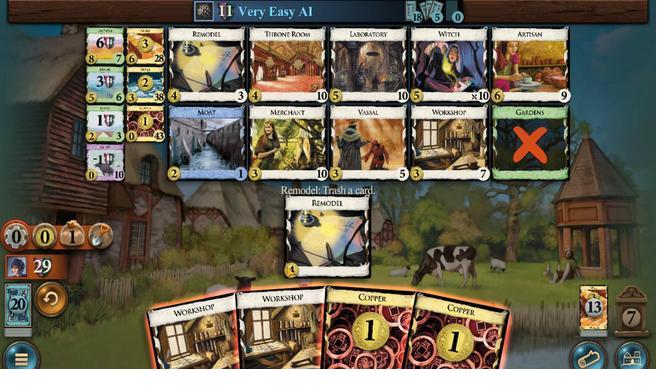 
Action: Mouse moved to (94, 322)
Screenshot: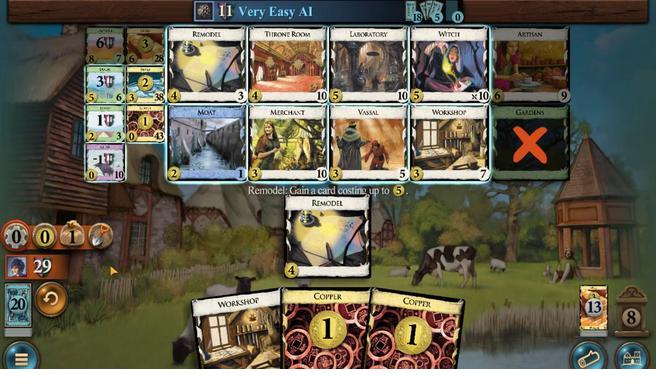 
Action: Mouse pressed left at (94, 322)
Screenshot: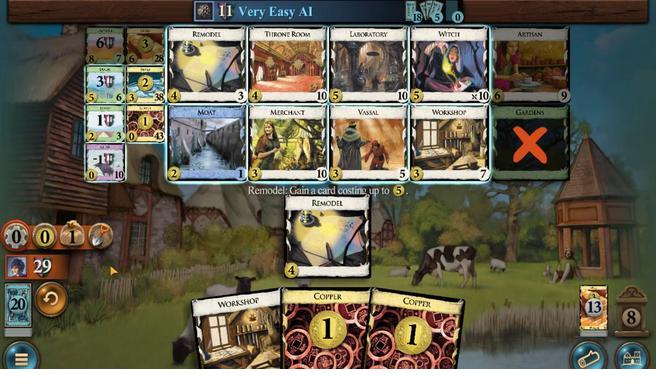 
Action: Mouse moved to (335, 221)
Screenshot: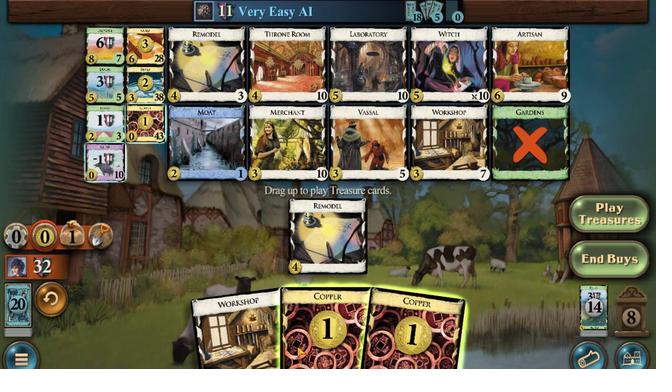 
Action: Mouse pressed left at (335, 221)
Screenshot: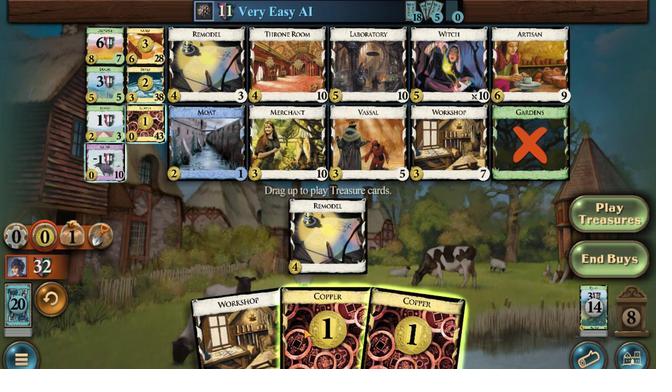 
Action: Mouse moved to (457, 211)
Screenshot: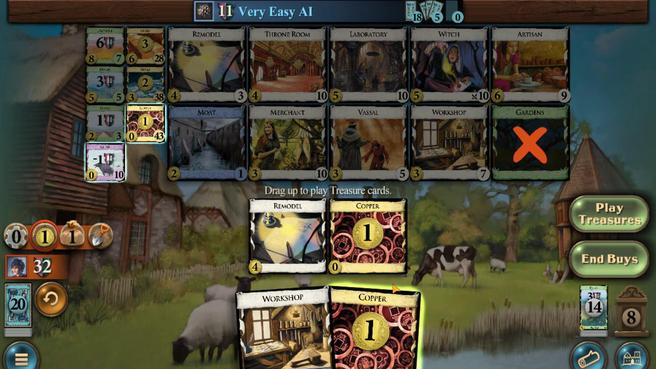
Action: Mouse pressed left at (457, 211)
Screenshot: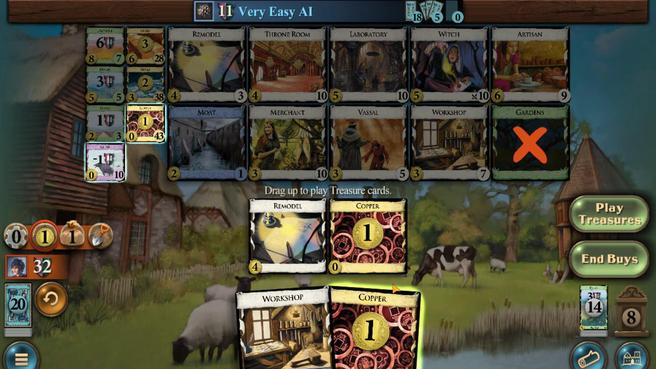 
Action: Mouse moved to (108, 307)
Screenshot: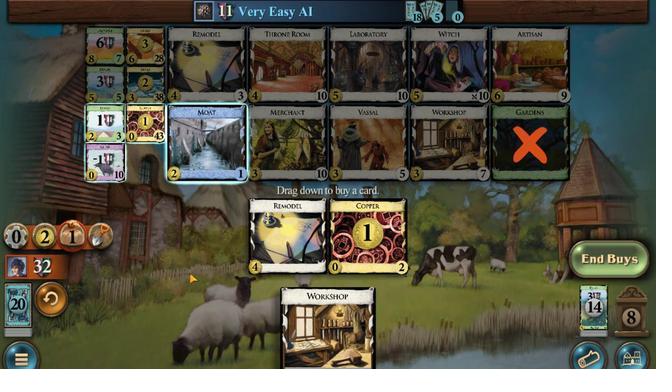 
Action: Mouse pressed left at (108, 307)
Screenshot: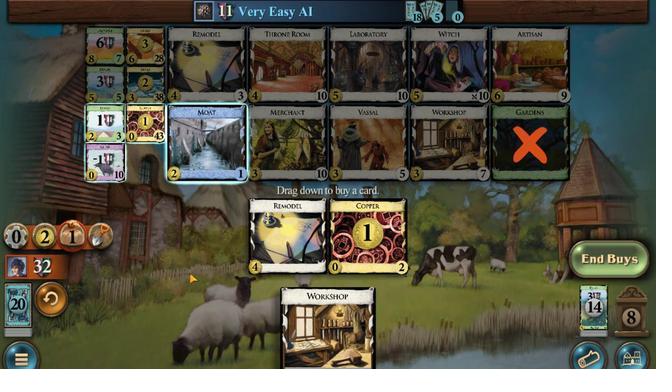 
Action: Mouse moved to (238, 223)
Screenshot: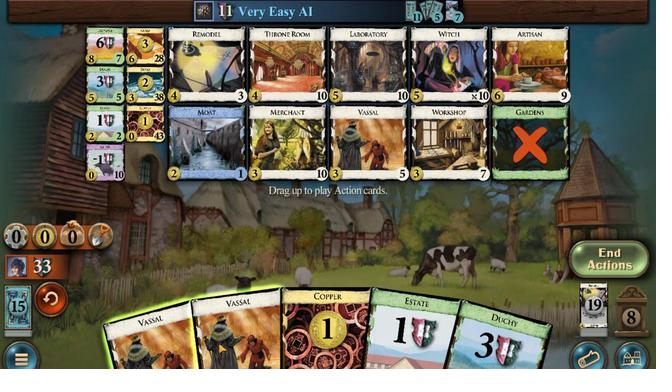 
Action: Mouse pressed left at (238, 223)
Screenshot: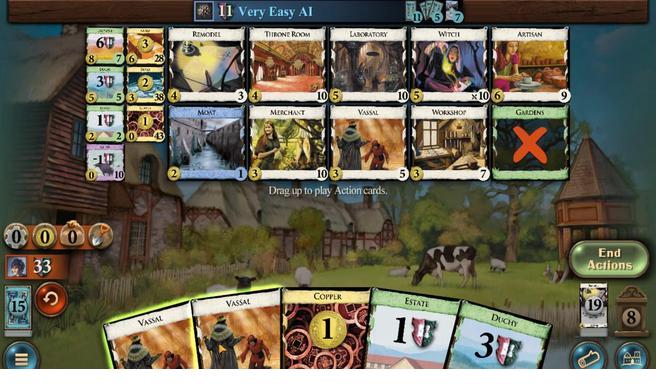 
Action: Mouse moved to (385, 328)
Screenshot: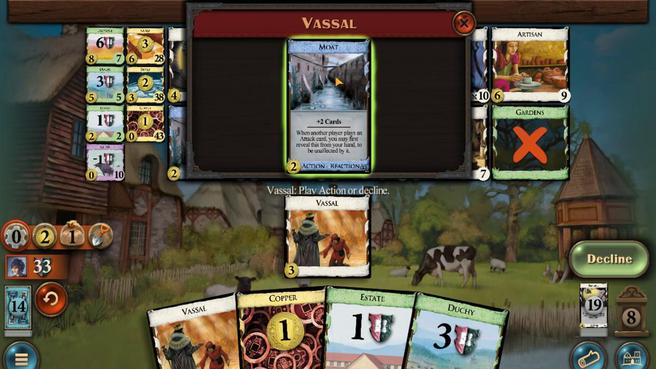 
Action: Mouse pressed left at (385, 328)
Screenshot: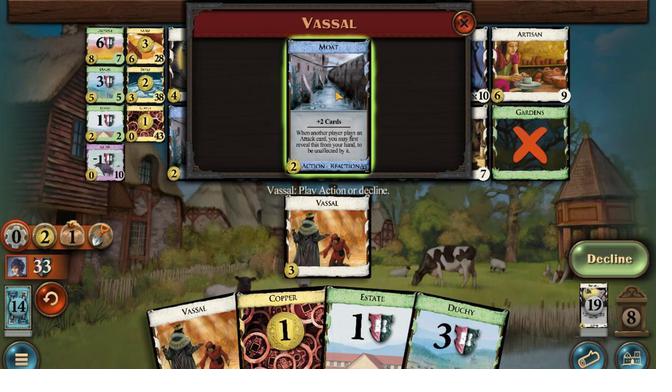 
Action: Mouse moved to (309, 219)
Screenshot: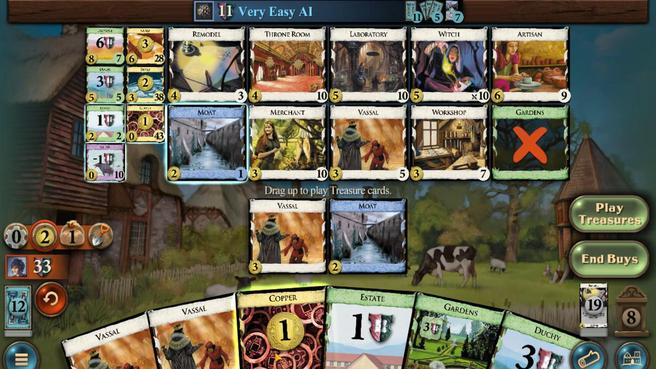 
Action: Mouse pressed left at (309, 219)
Screenshot: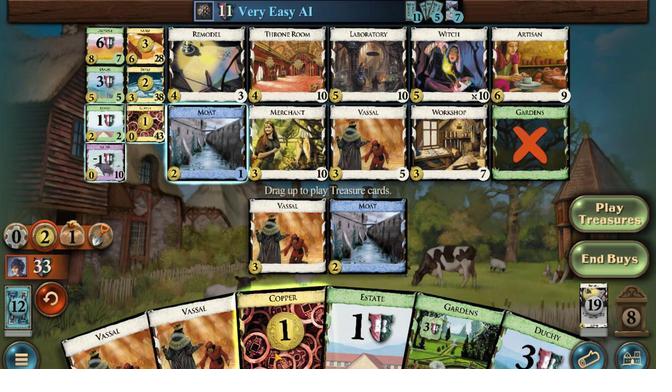 
Action: Mouse moved to (74, 310)
Screenshot: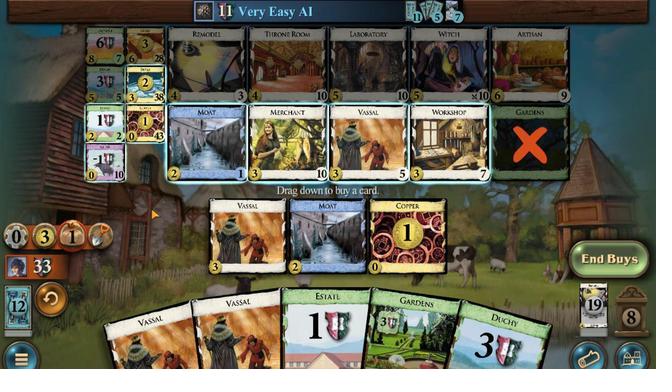 
Action: Mouse pressed left at (74, 310)
Screenshot: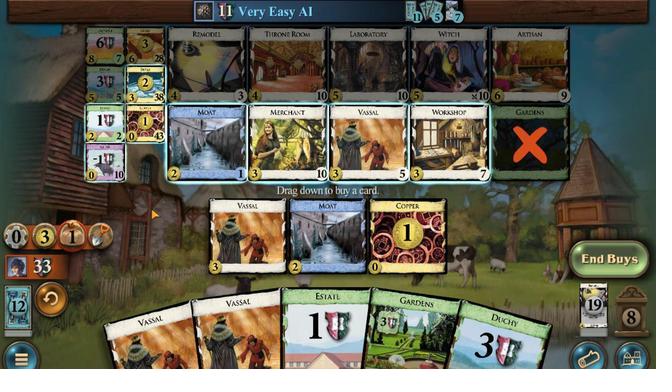 
Action: Mouse moved to (363, 229)
Screenshot: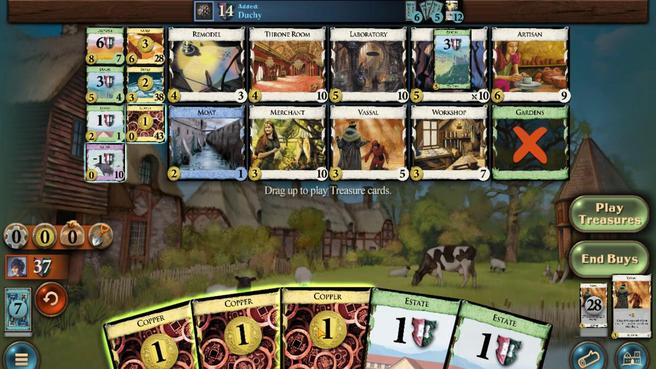 
Action: Mouse pressed left at (363, 229)
Screenshot: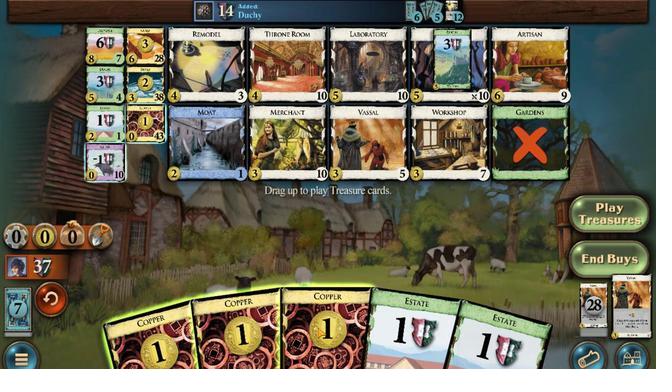 
Action: Mouse moved to (345, 235)
Screenshot: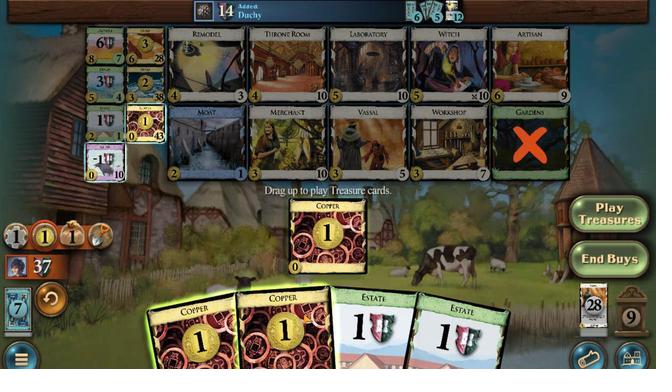 
Action: Mouse pressed left at (345, 235)
Screenshot: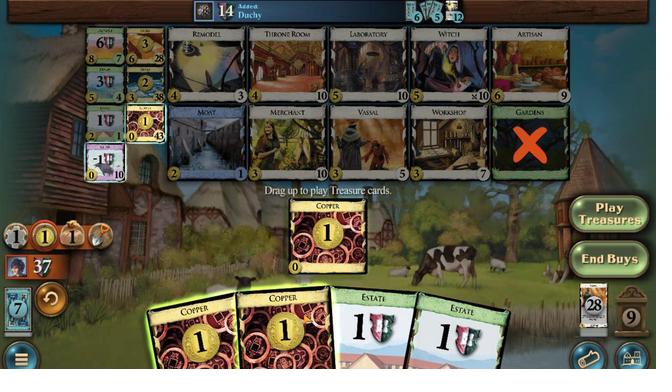 
Action: Mouse moved to (284, 233)
Screenshot: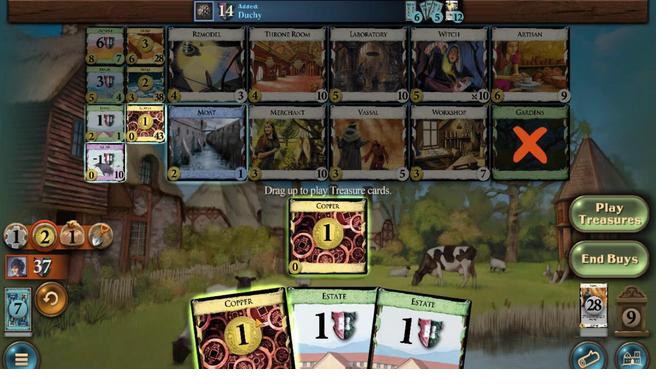 
Action: Mouse pressed left at (284, 233)
Screenshot: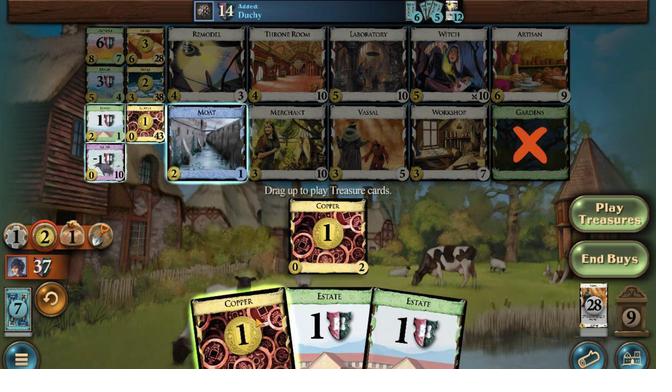 
Action: Mouse moved to (426, 305)
Screenshot: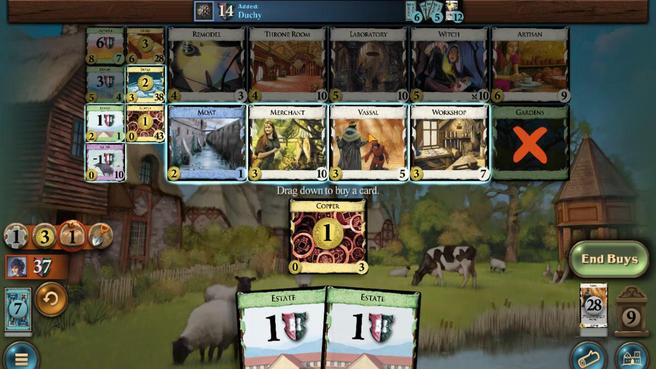 
Action: Mouse pressed left at (426, 305)
Screenshot: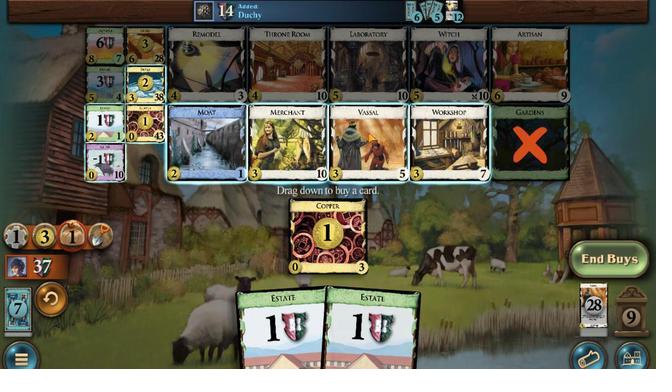 
Action: Mouse moved to (251, 219)
Screenshot: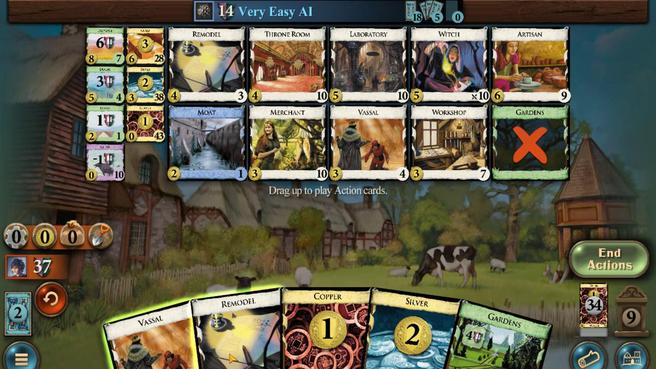 
Action: Mouse pressed left at (251, 219)
Screenshot: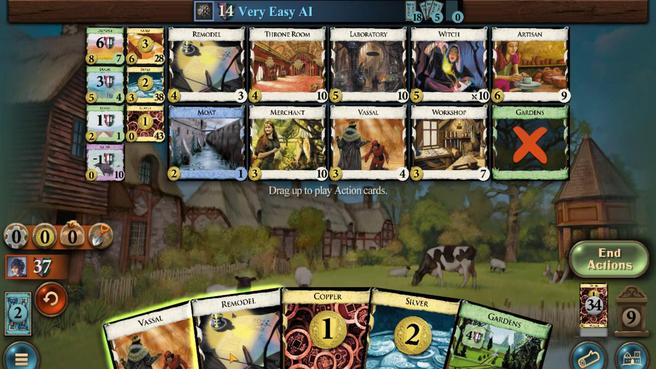 
Action: Mouse moved to (227, 222)
Screenshot: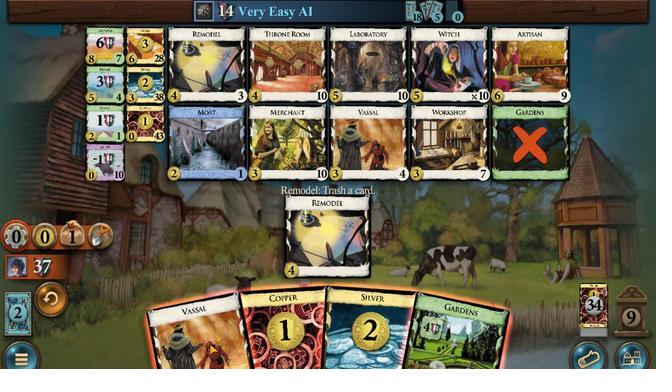 
Action: Mouse pressed left at (227, 222)
